 Task: Create new invoice with Date Opened :15-Apr-23, Select Customer: Uncle Julio's Mexican From Scratch, Terms: Payment Term 1. Make invoice entry for item-1 with Date: 15-Apr-23, Description: Red Bull 4PK_x000D_
, Action: Material, Income Account: Income:Sales, Quantity: 2, Unit Price: 15.6, Discount $: 0.75. Make entry for item-2 with Date: 15-Apr-23, Description: Starbucks Double Shot Mocha, Action: Material, Income Account: Income:Sales, Quantity: 2, Unit Price: 8.5, Discount $: 1.75. Make entry for item-3 with Date: 15-Apr-23, Description: Dr Pepper Soda Can (16 oz)_x000D_
, Action: Material, Income Account: Income:Sales, Quantity: 1, Unit Price: 9.5, Discount $: 2.25. Write Notes: 'Looking forward to serving you again.'. Post Invoice with Post Date: 15-Apr-23, Post to Accounts: Assets:Accounts Receivable. Pay / Process Payment with Transaction Date: 15-May-23, Amount: 52.95, Transfer Account: Checking Account. Print Invoice, display notes by going to Option, then go to Display Tab and check 'Invoice Notes'.
Action: Mouse moved to (134, 30)
Screenshot: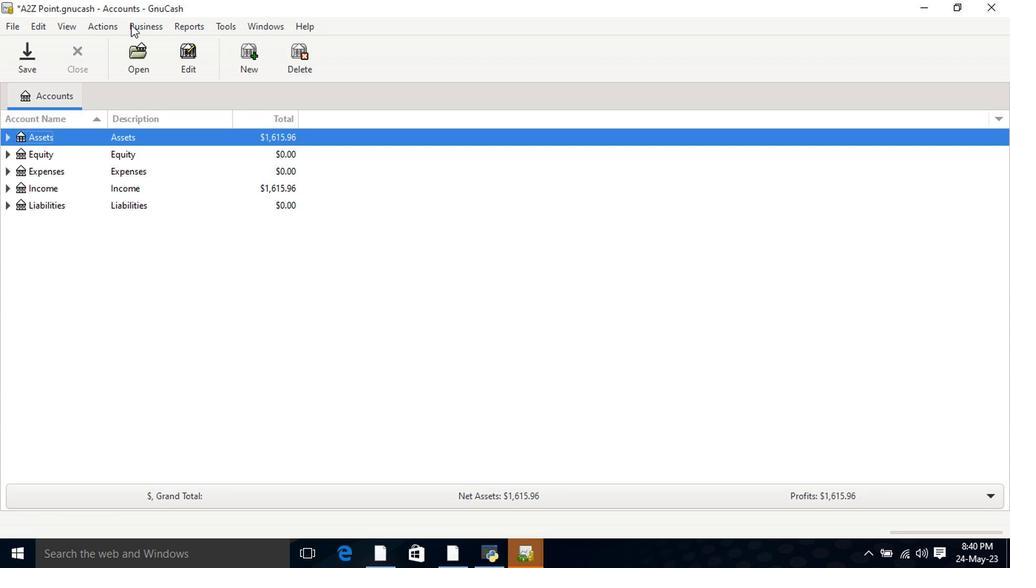 
Action: Mouse pressed left at (134, 30)
Screenshot: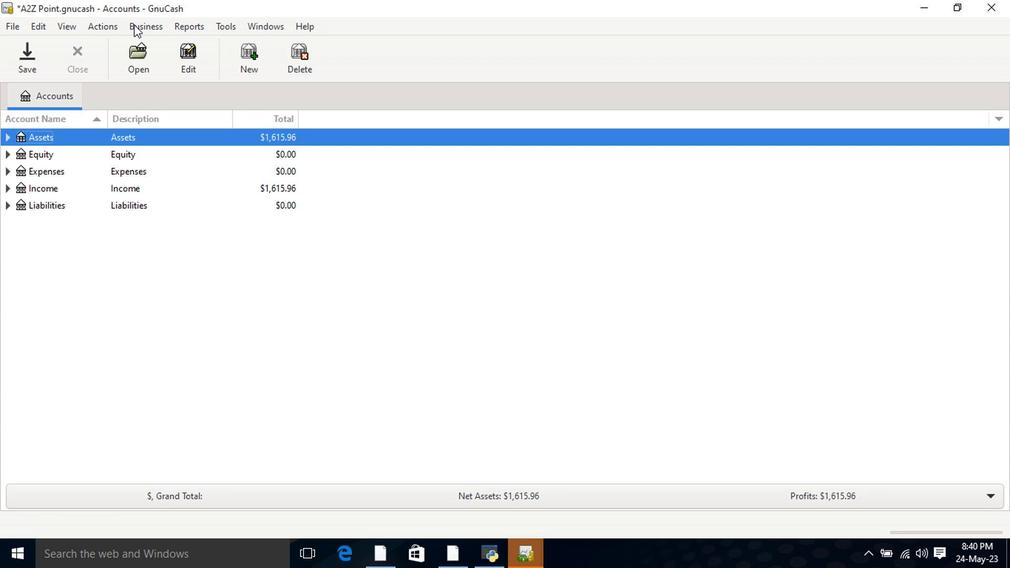 
Action: Mouse moved to (312, 104)
Screenshot: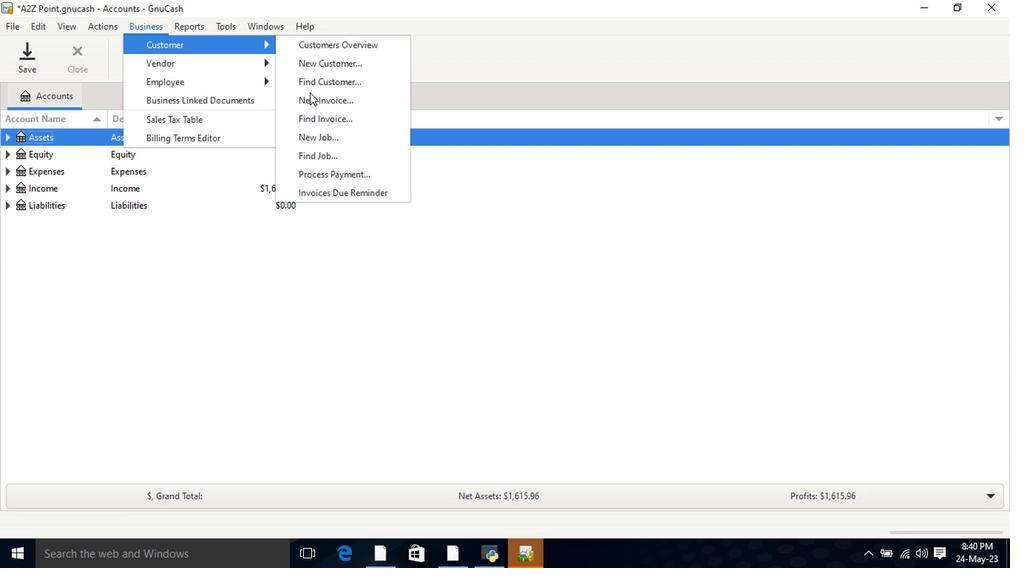 
Action: Mouse pressed left at (312, 104)
Screenshot: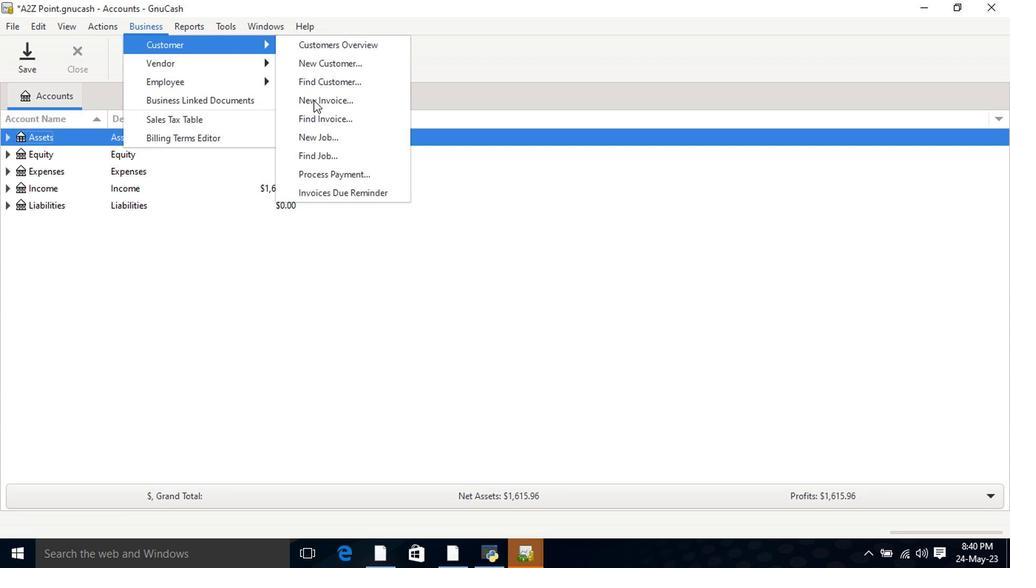 
Action: Mouse moved to (604, 224)
Screenshot: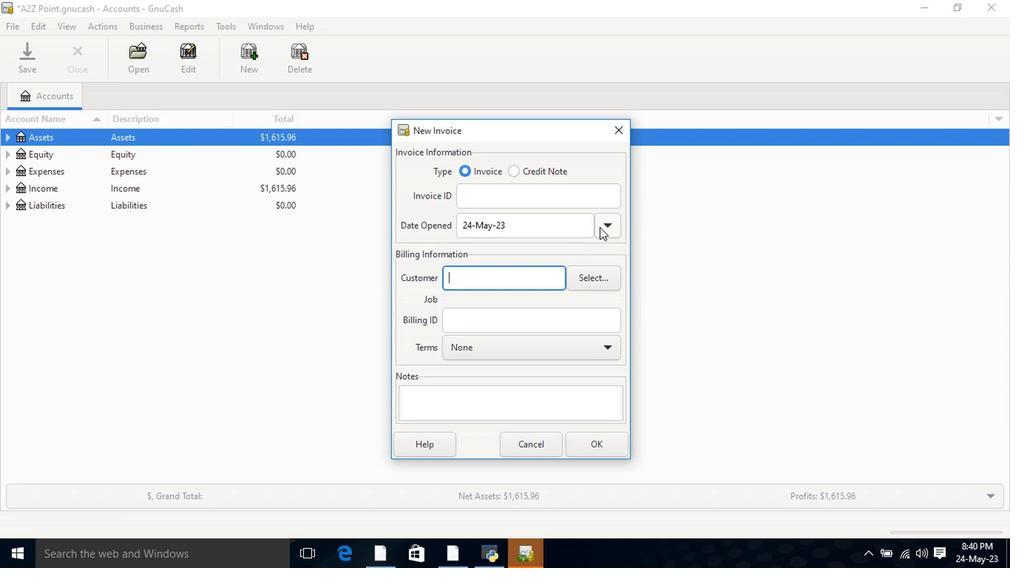 
Action: Mouse pressed left at (604, 224)
Screenshot: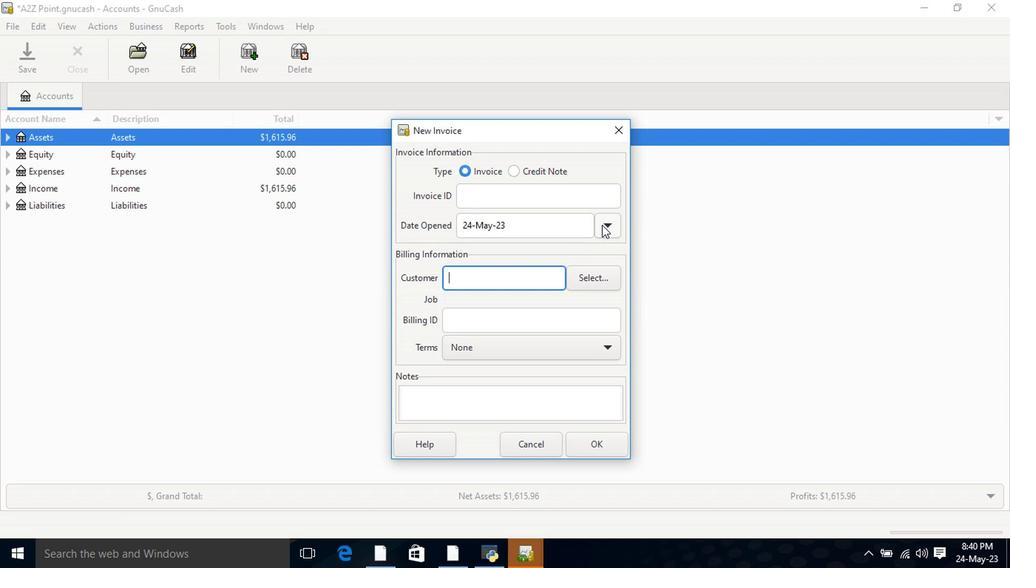 
Action: Mouse moved to (492, 253)
Screenshot: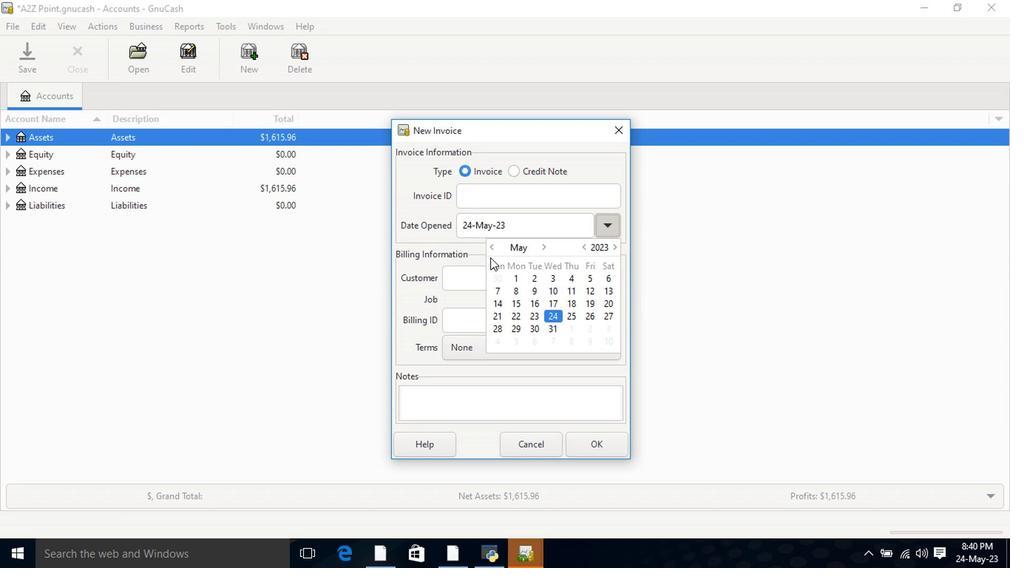 
Action: Mouse pressed left at (492, 253)
Screenshot: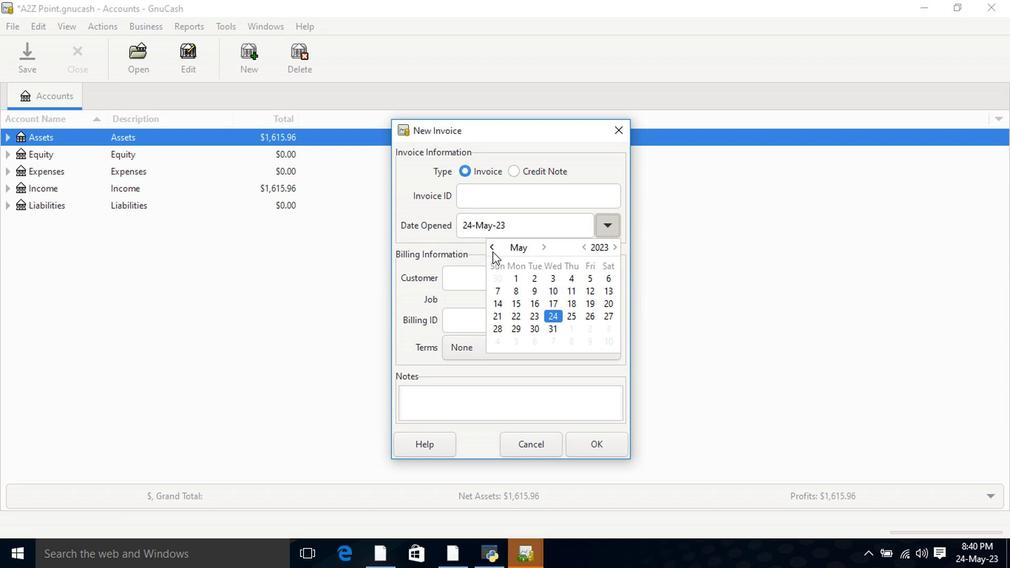 
Action: Mouse moved to (603, 303)
Screenshot: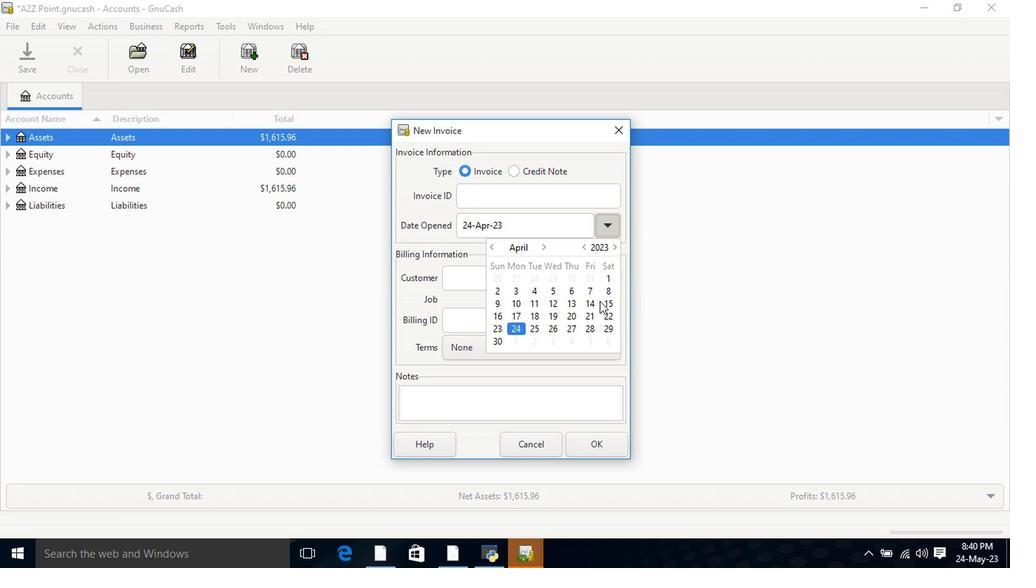 
Action: Mouse pressed left at (603, 303)
Screenshot: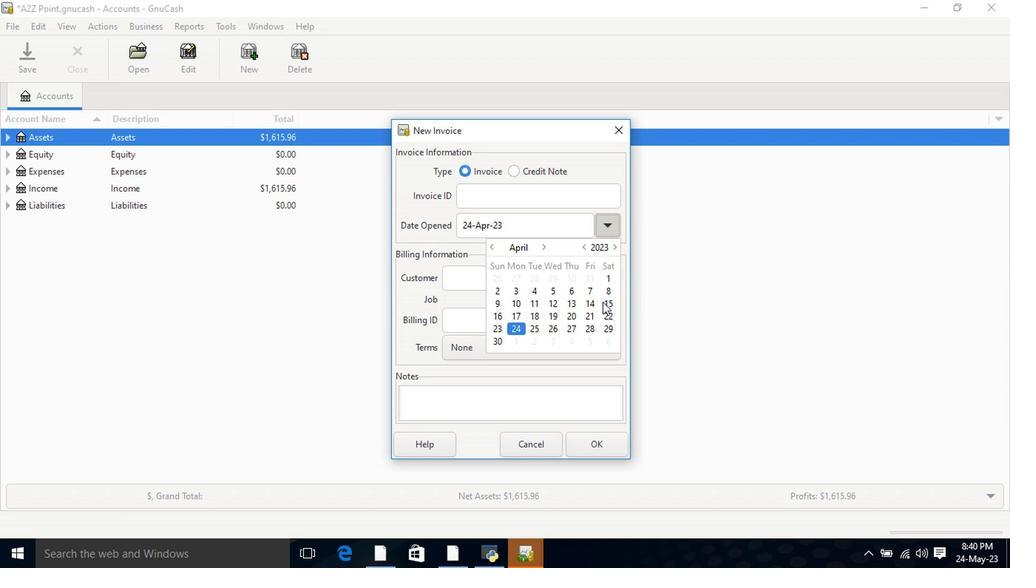 
Action: Mouse pressed left at (603, 303)
Screenshot: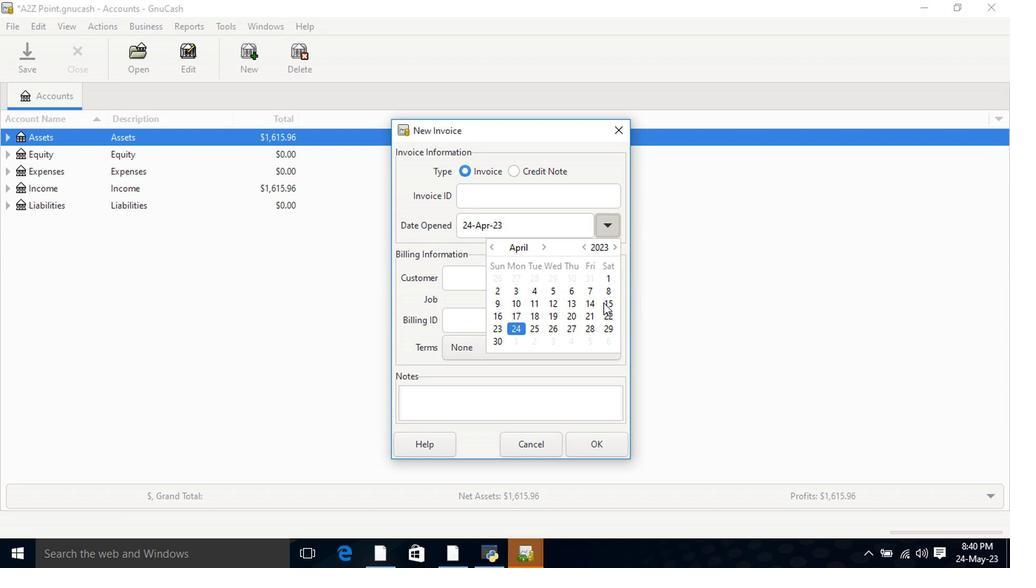 
Action: Mouse moved to (462, 272)
Screenshot: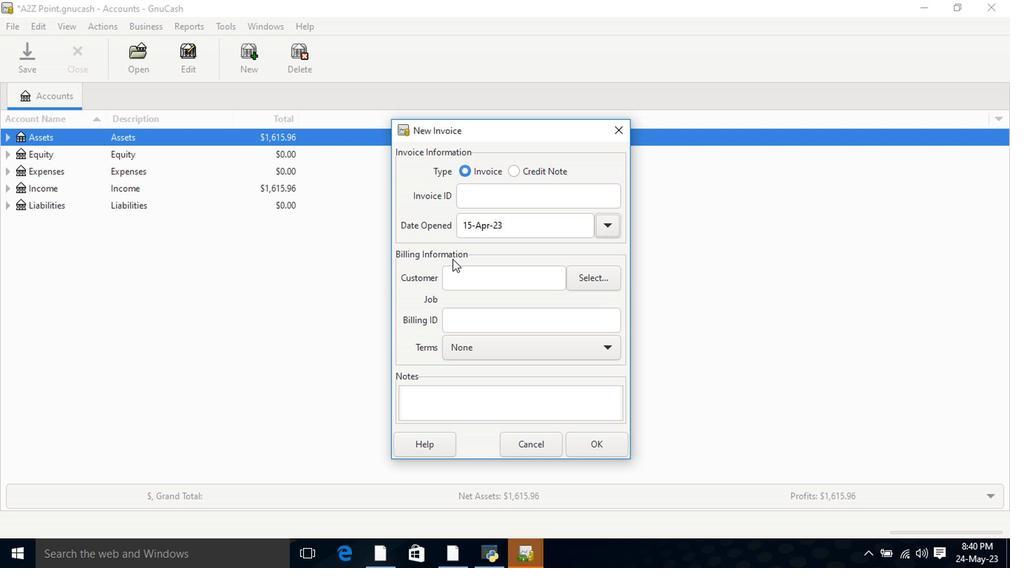 
Action: Mouse pressed left at (462, 272)
Screenshot: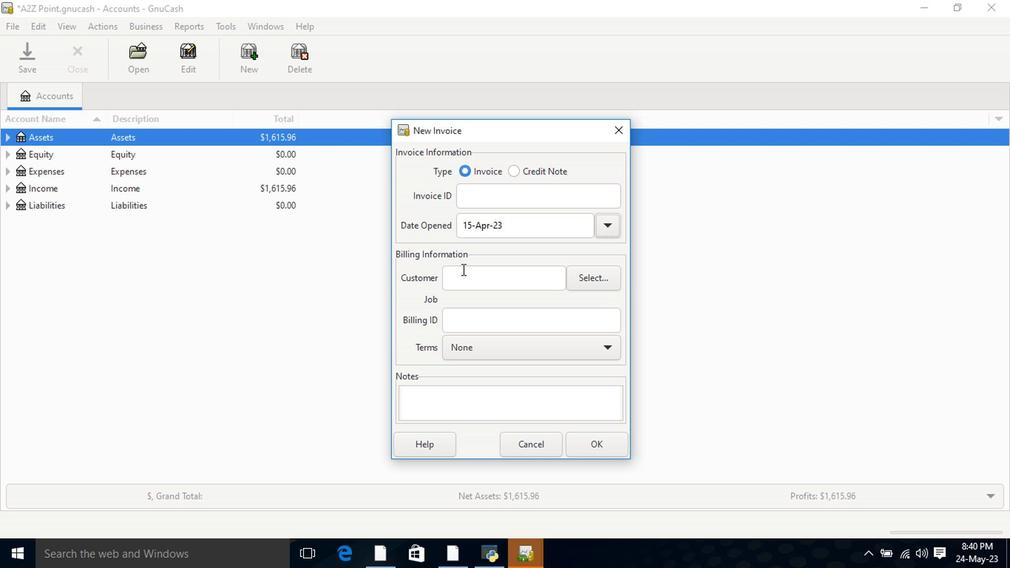 
Action: Key pressed uncle
Screenshot: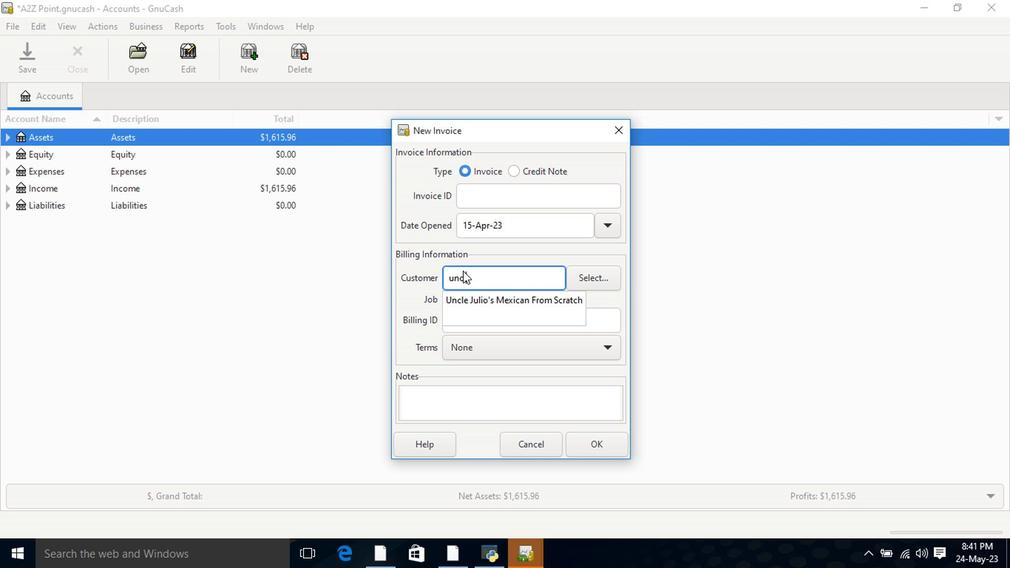 
Action: Mouse moved to (511, 305)
Screenshot: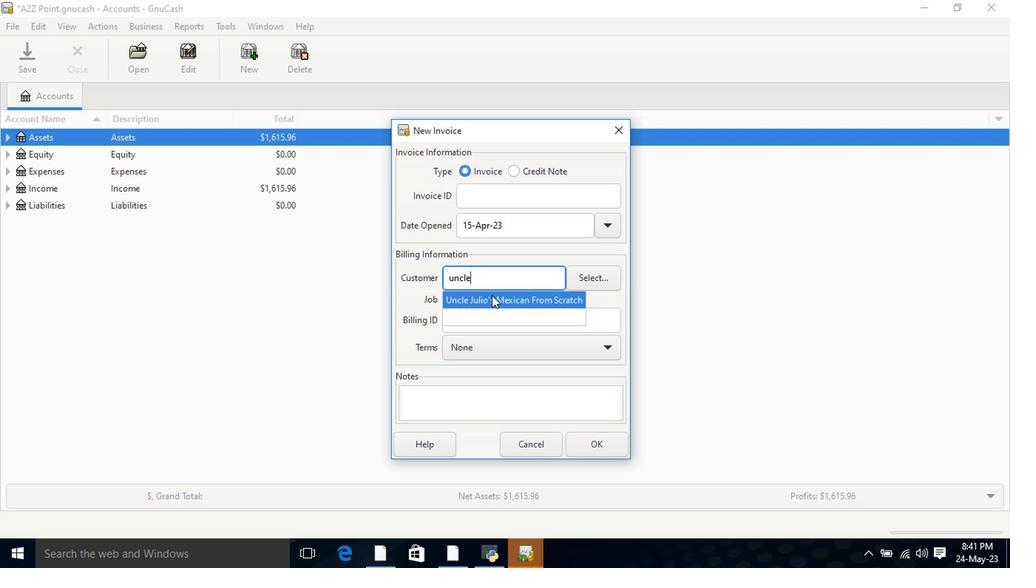 
Action: Mouse pressed left at (511, 305)
Screenshot: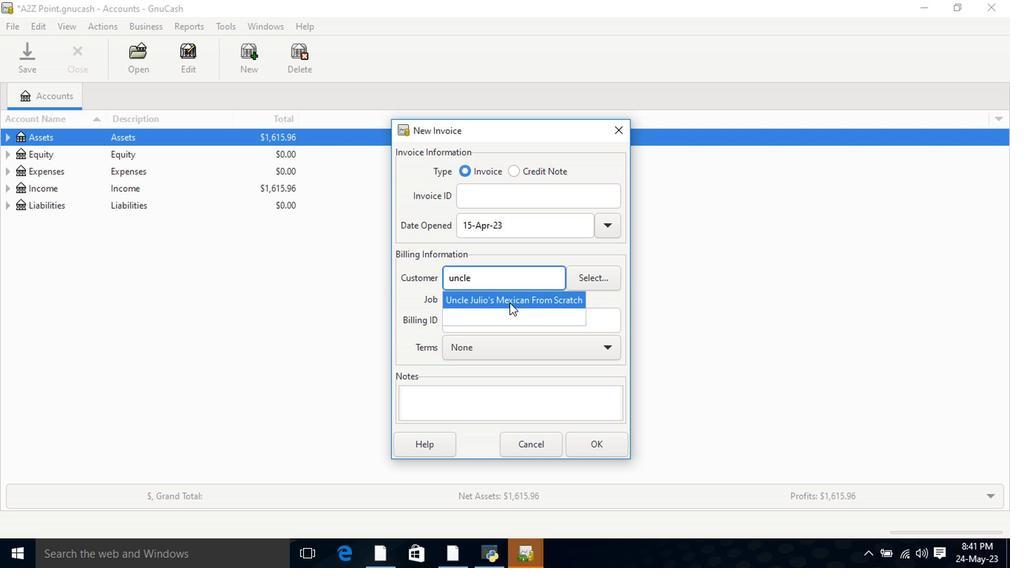 
Action: Mouse moved to (553, 349)
Screenshot: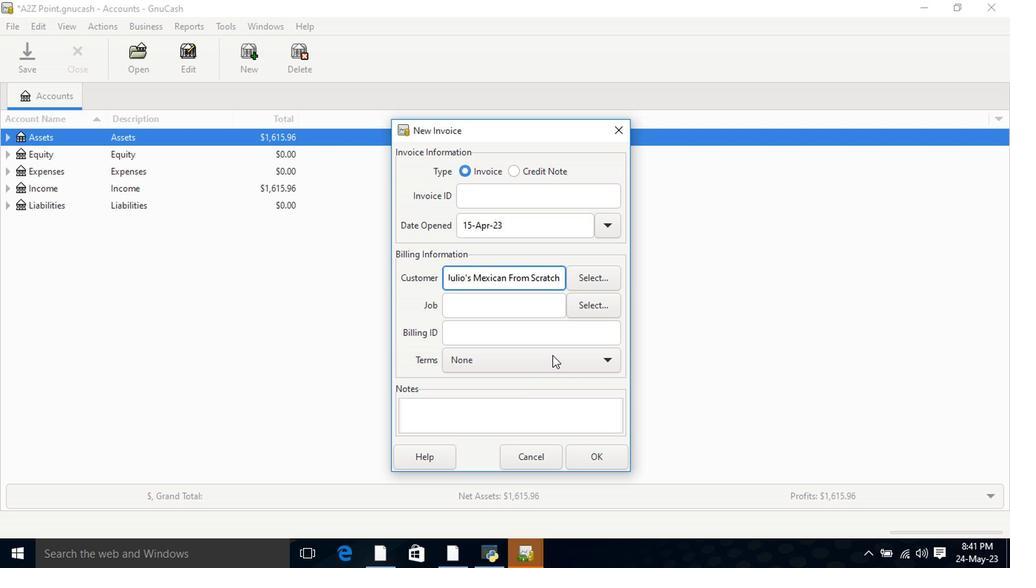 
Action: Mouse pressed left at (553, 349)
Screenshot: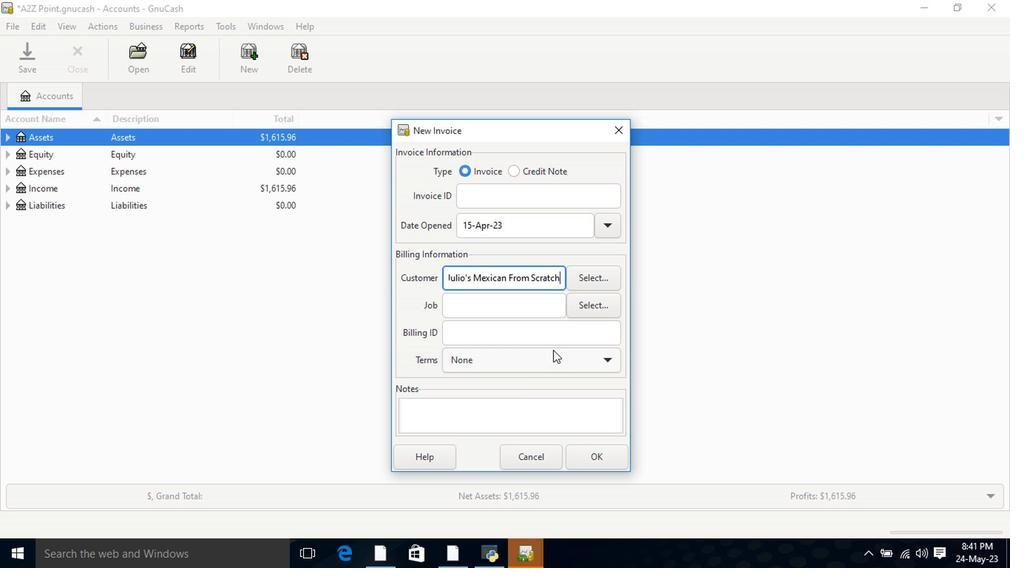 
Action: Mouse moved to (557, 385)
Screenshot: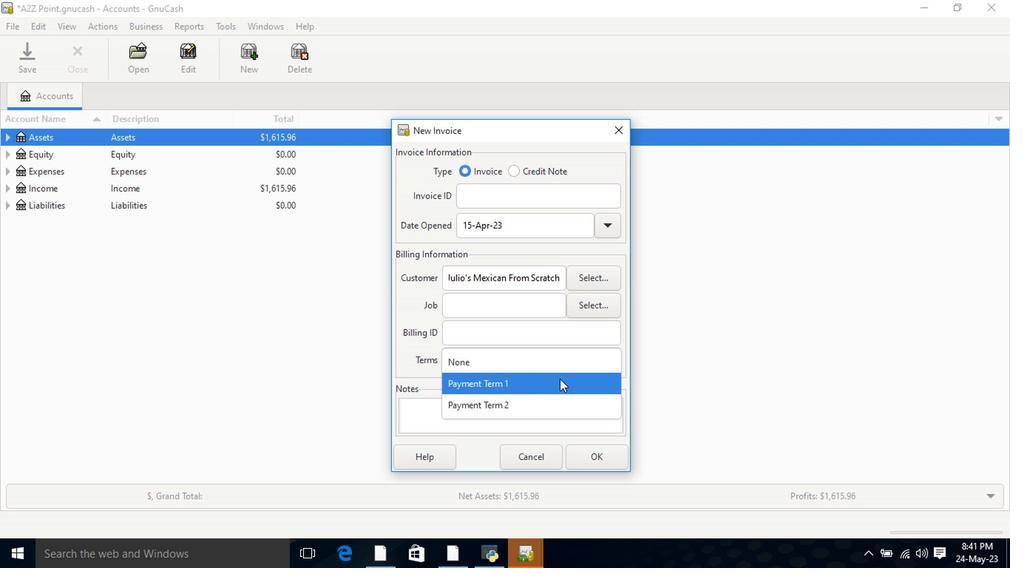 
Action: Mouse pressed left at (557, 385)
Screenshot: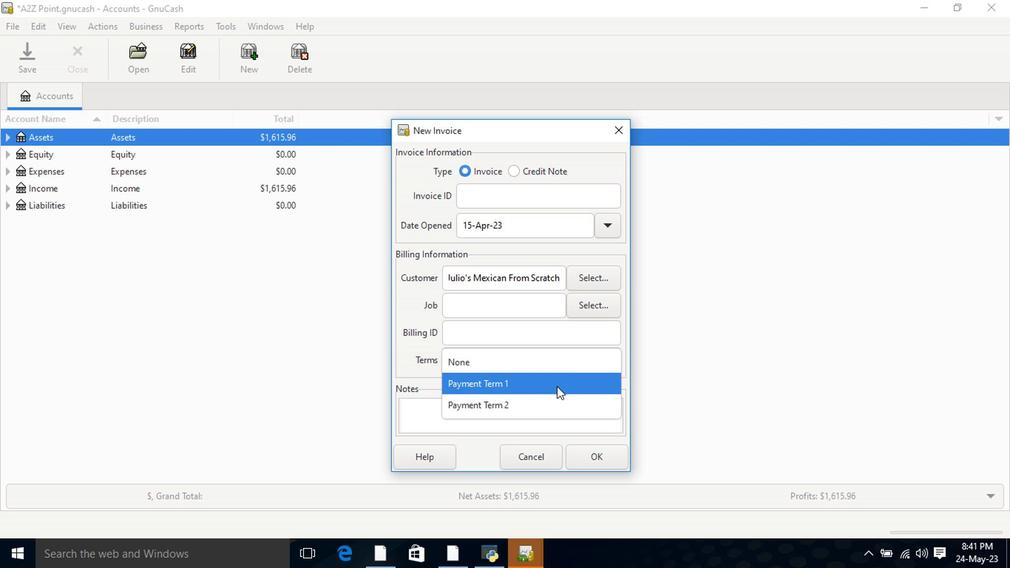 
Action: Mouse moved to (609, 454)
Screenshot: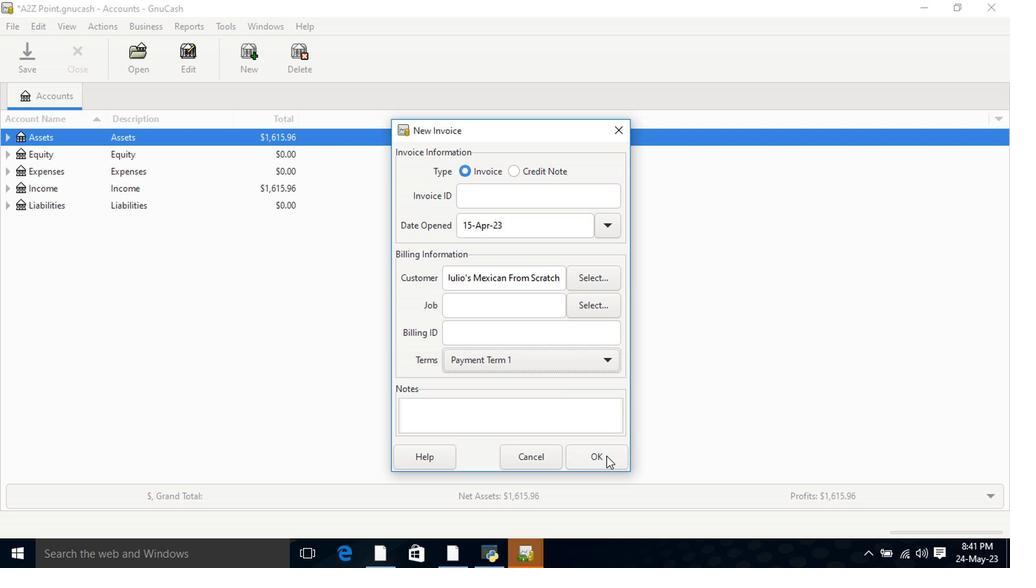 
Action: Mouse pressed left at (609, 454)
Screenshot: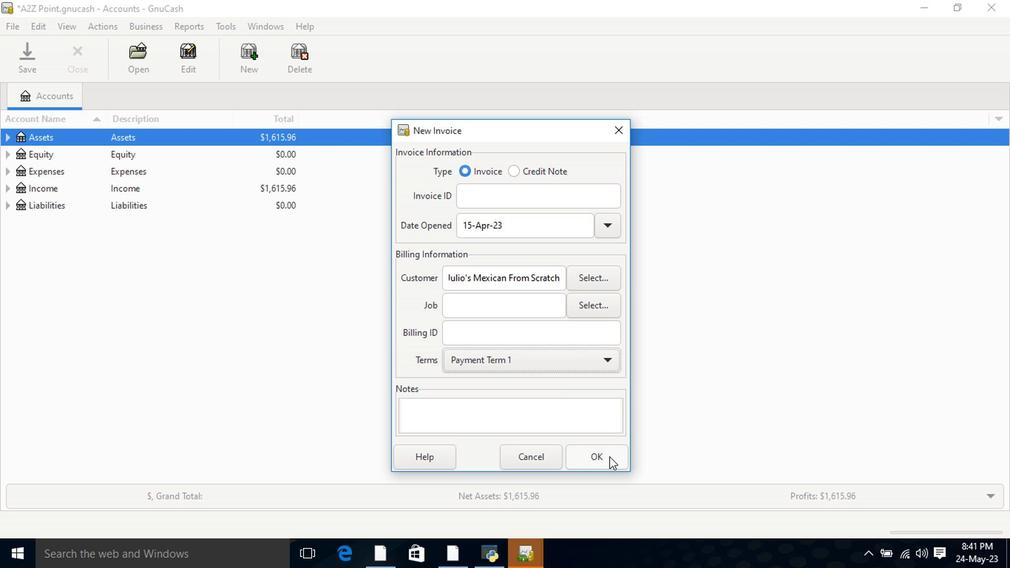 
Action: Mouse moved to (60, 293)
Screenshot: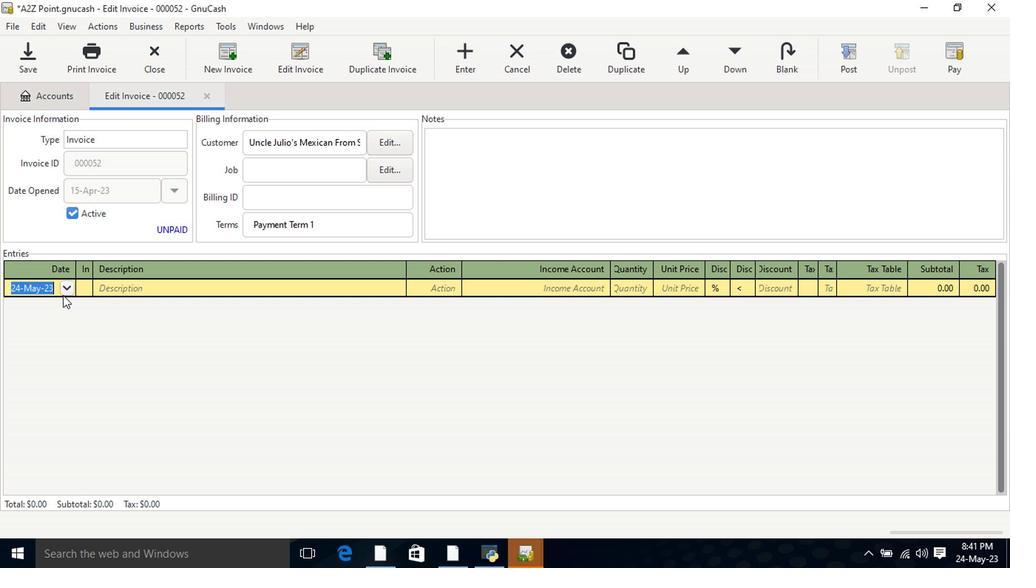 
Action: Mouse pressed left at (60, 293)
Screenshot: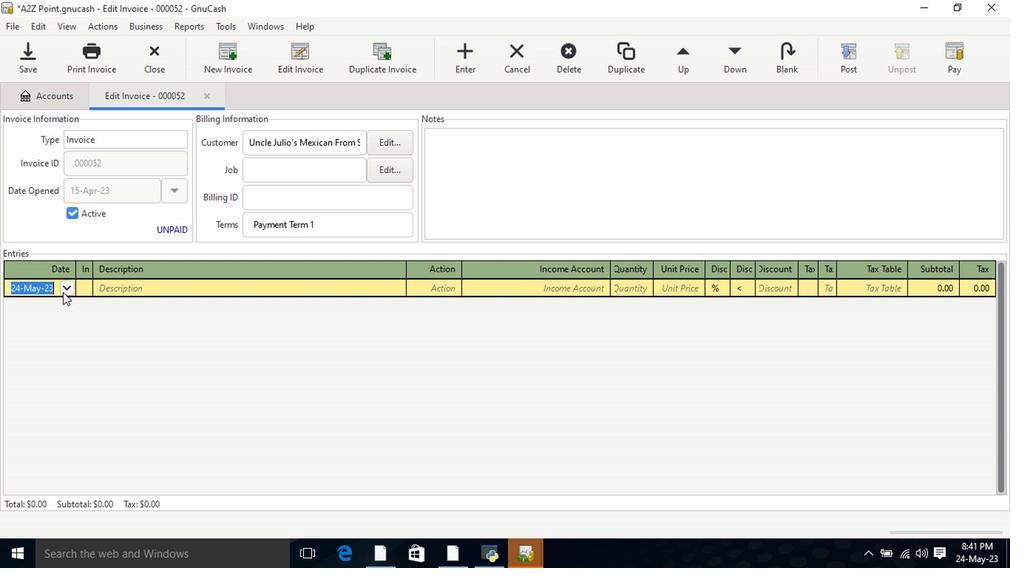 
Action: Mouse moved to (5, 307)
Screenshot: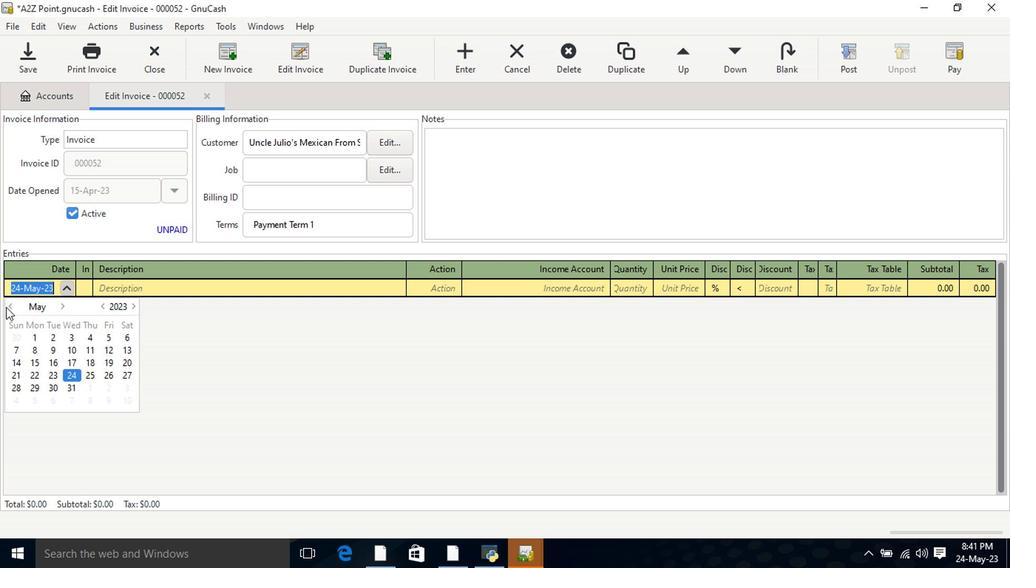 
Action: Mouse pressed left at (5, 307)
Screenshot: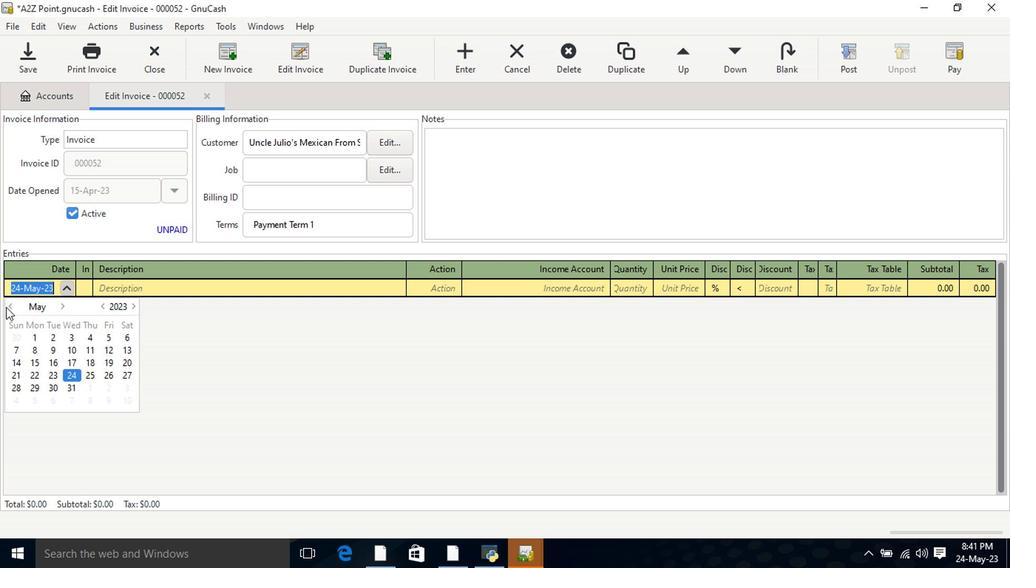 
Action: Mouse moved to (126, 359)
Screenshot: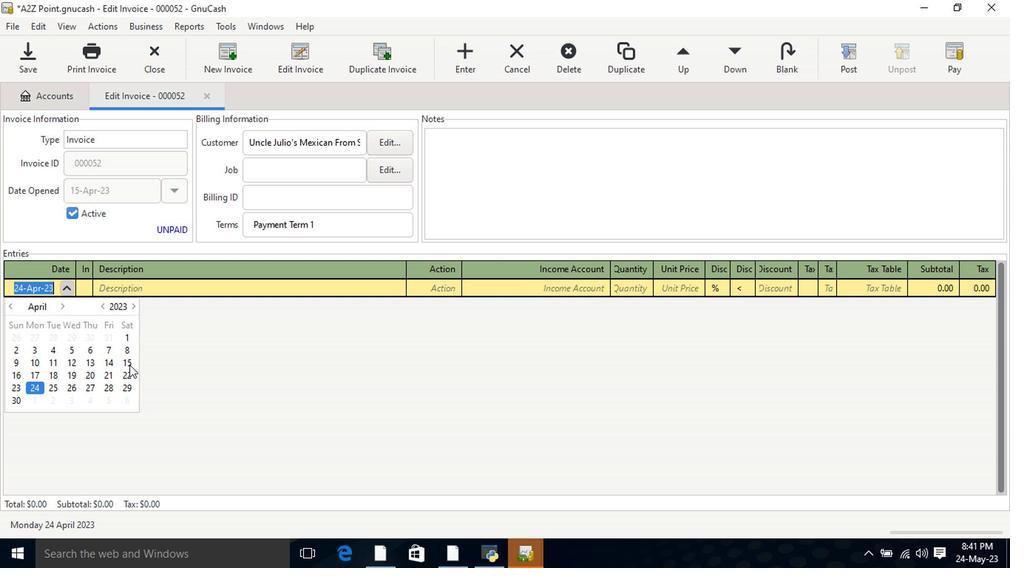 
Action: Mouse pressed left at (126, 359)
Screenshot: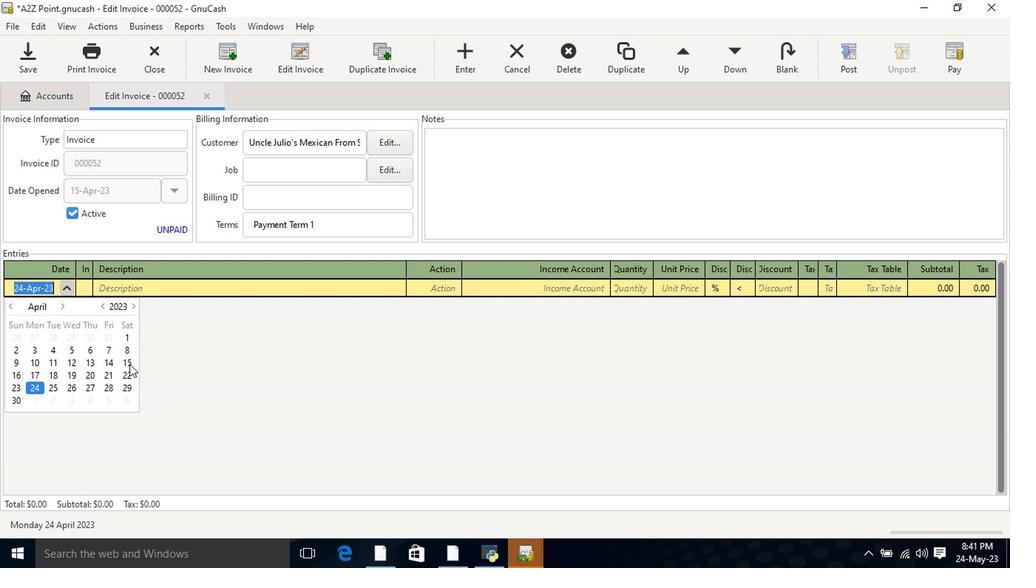 
Action: Mouse pressed left at (126, 359)
Screenshot: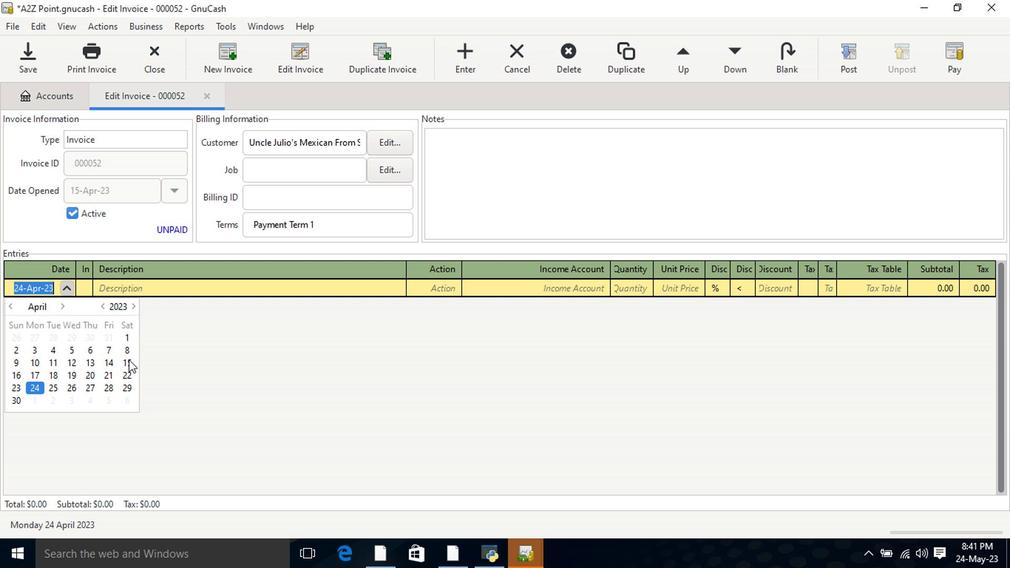 
Action: Mouse moved to (149, 290)
Screenshot: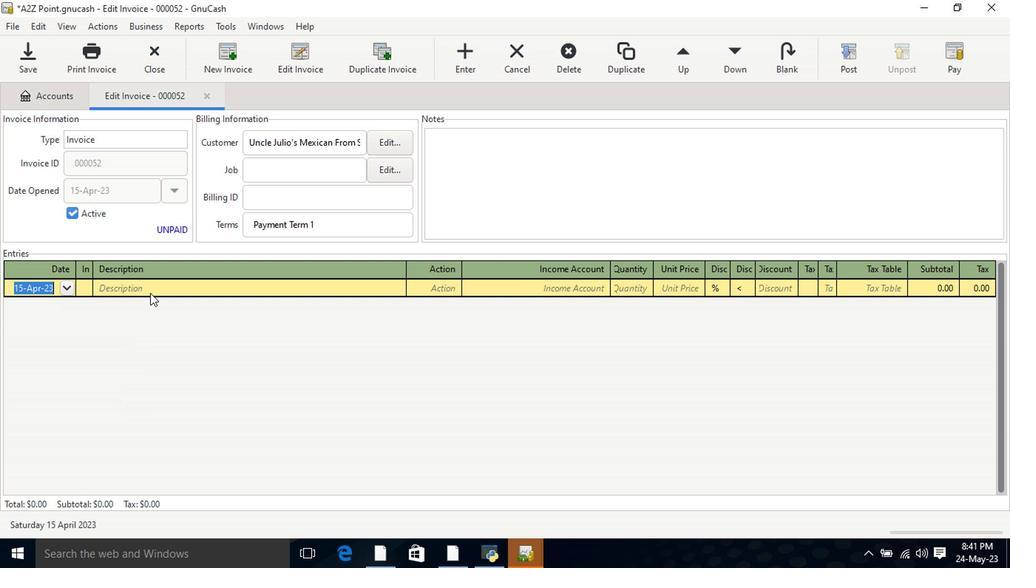 
Action: Mouse pressed left at (149, 290)
Screenshot: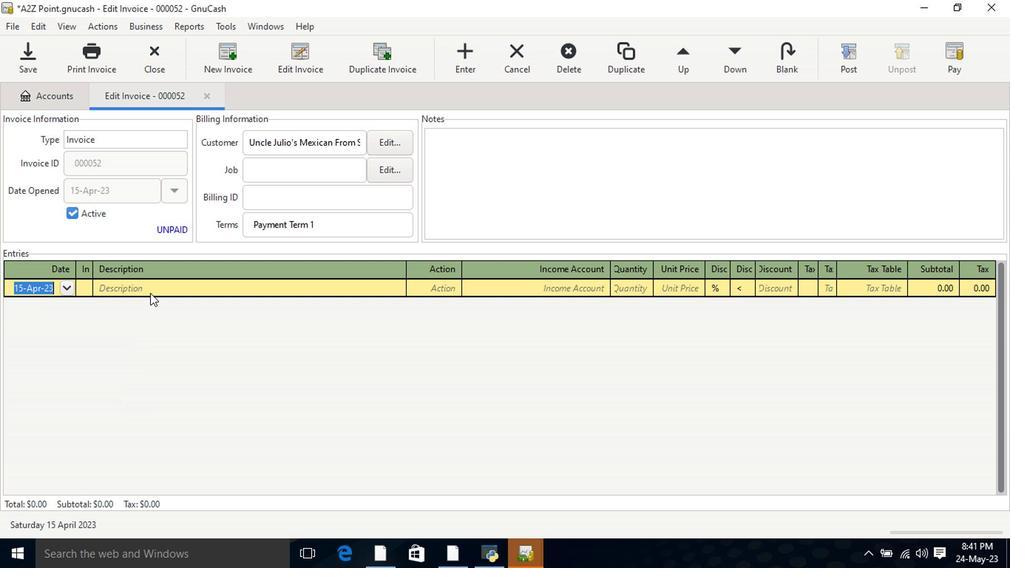 
Action: Key pressed <Key.shift>Red<Key.space><Key.shift>Bull<Key.space>4<Key.shift><Key.shift>PK<Key.tab>mate<Key.tab><Key.shift>Star<Key.backspace><Key.backspace><Key.backspace>in<Key.backspace><Key.backspace><Key.backspace>incom<Key.down><Key.down>
Screenshot: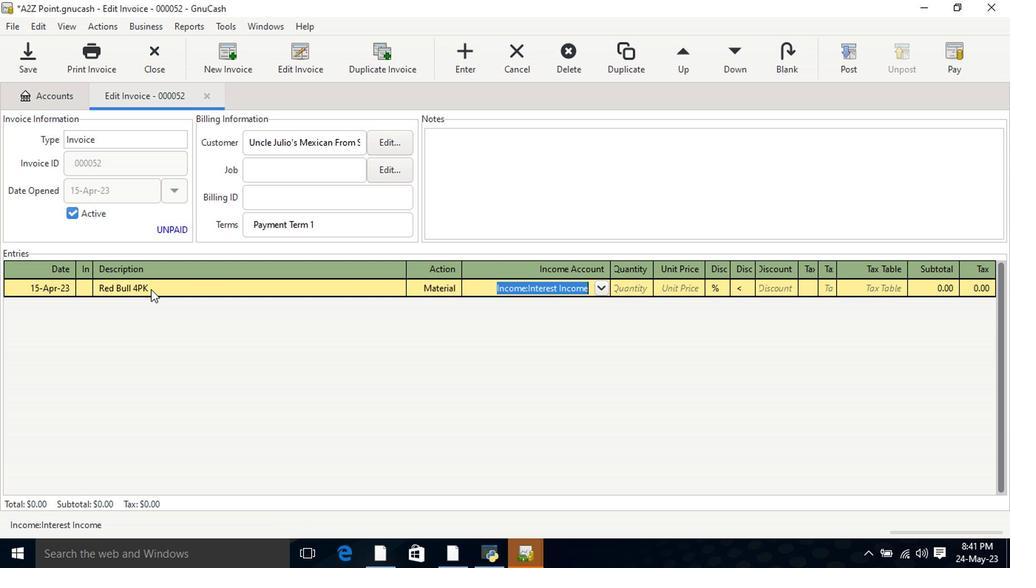 
Action: Mouse moved to (601, 288)
Screenshot: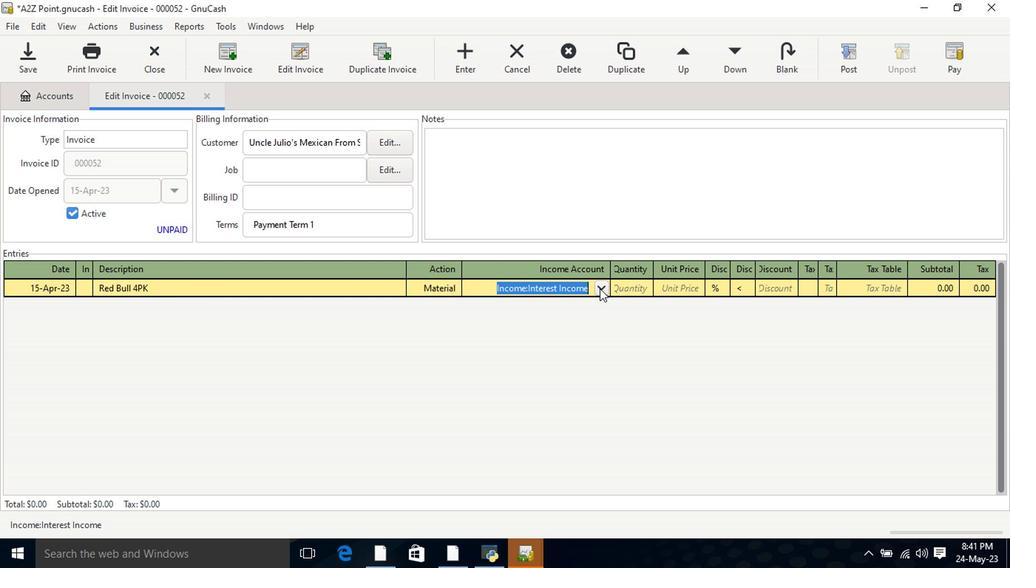 
Action: Mouse pressed left at (601, 288)
Screenshot: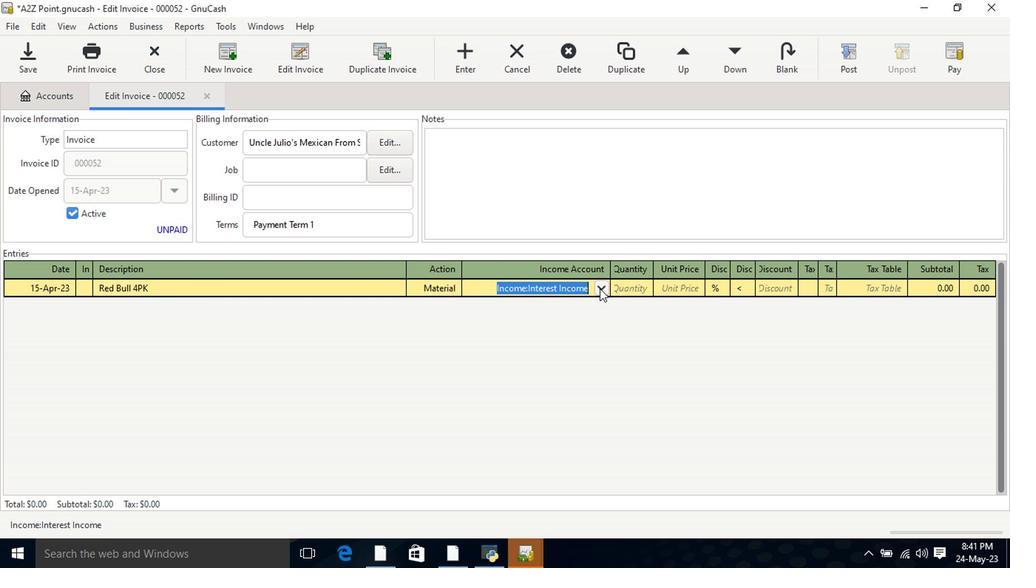
Action: Mouse moved to (503, 356)
Screenshot: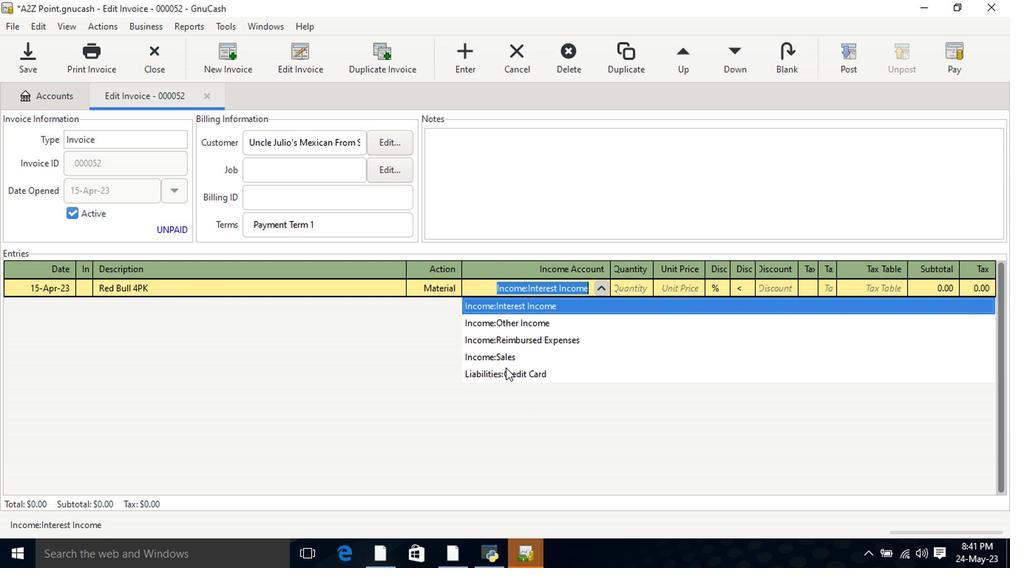 
Action: Mouse pressed left at (503, 356)
Screenshot: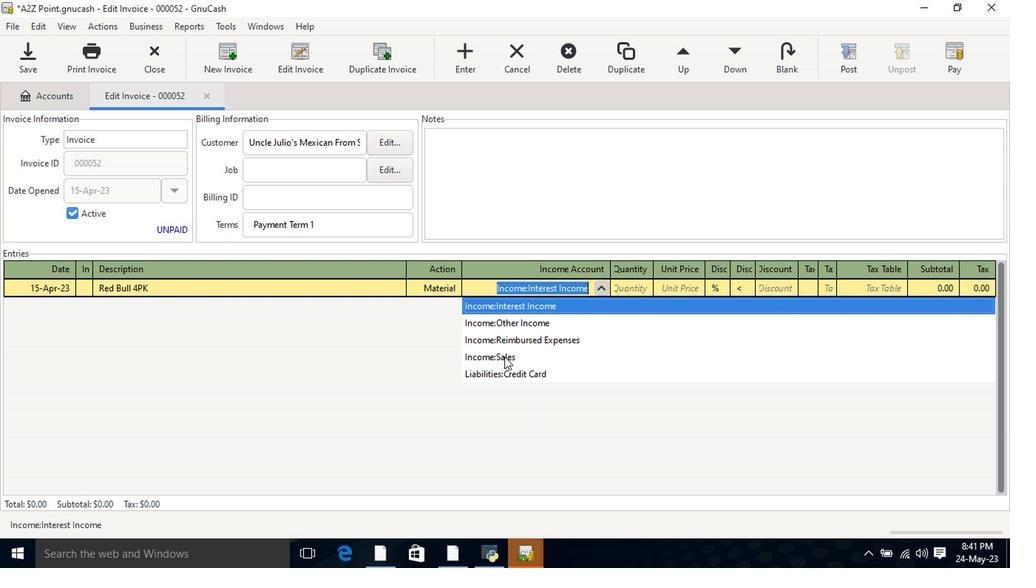 
Action: Mouse moved to (637, 291)
Screenshot: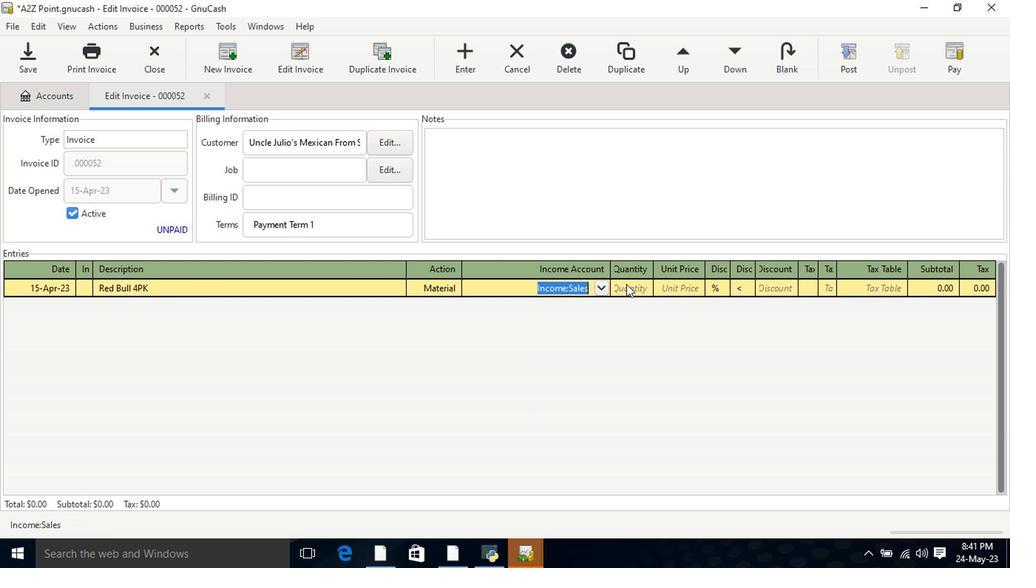 
Action: Mouse pressed left at (637, 291)
Screenshot: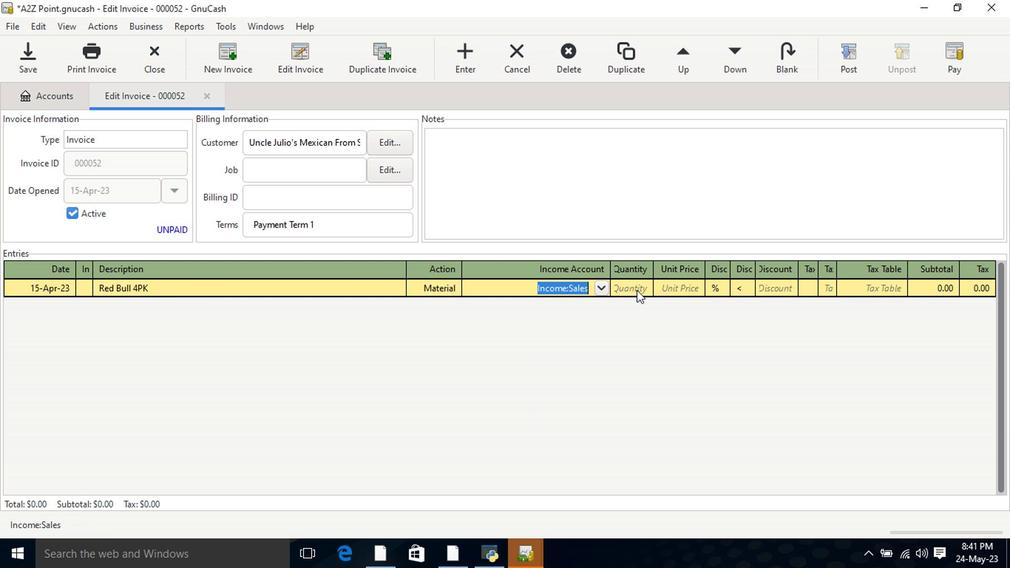 
Action: Mouse moved to (636, 291)
Screenshot: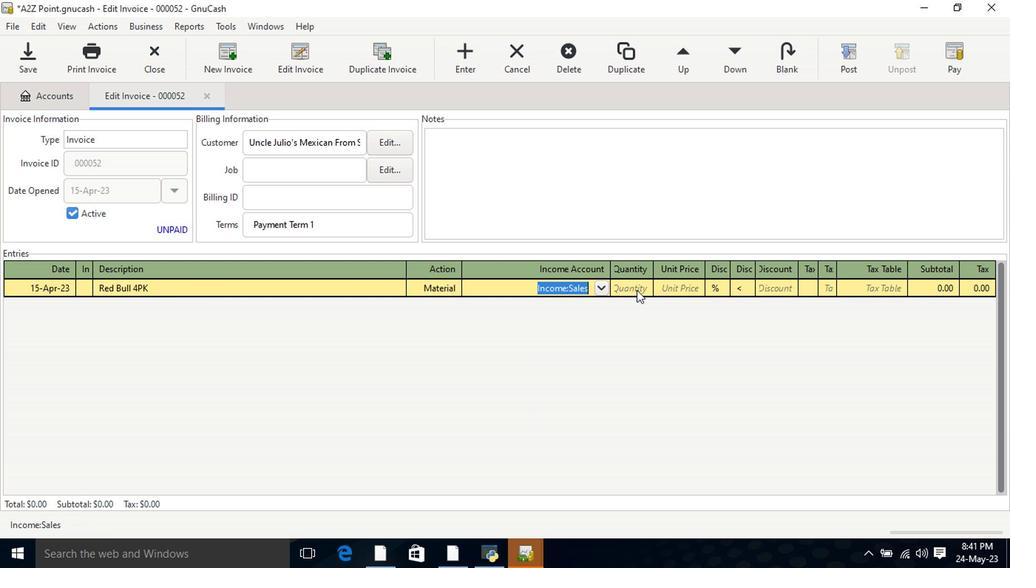 
Action: Key pressed 2<Key.tab>16<Key.backspace><Key.backspace>15.6
Screenshot: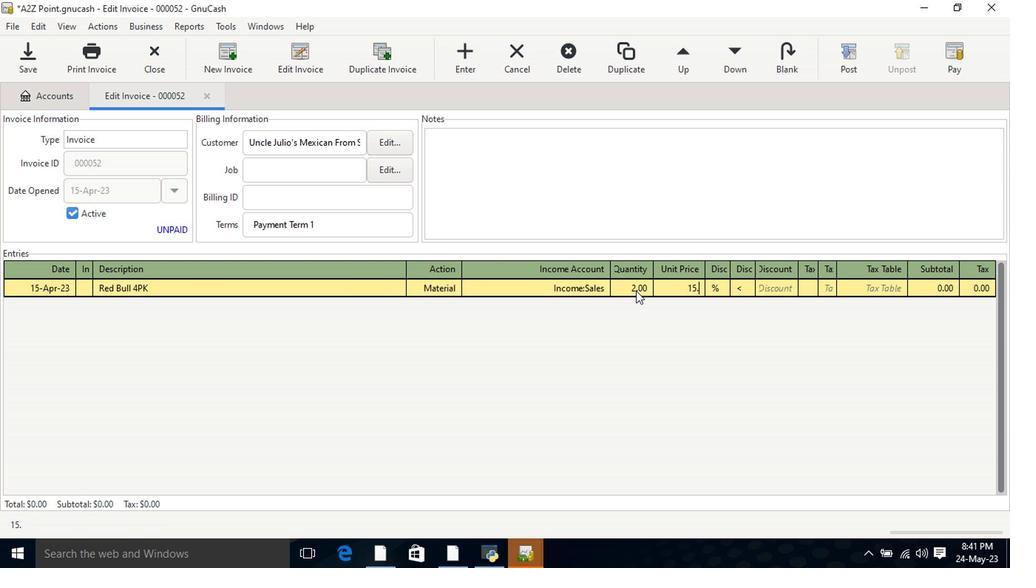 
Action: Mouse moved to (721, 291)
Screenshot: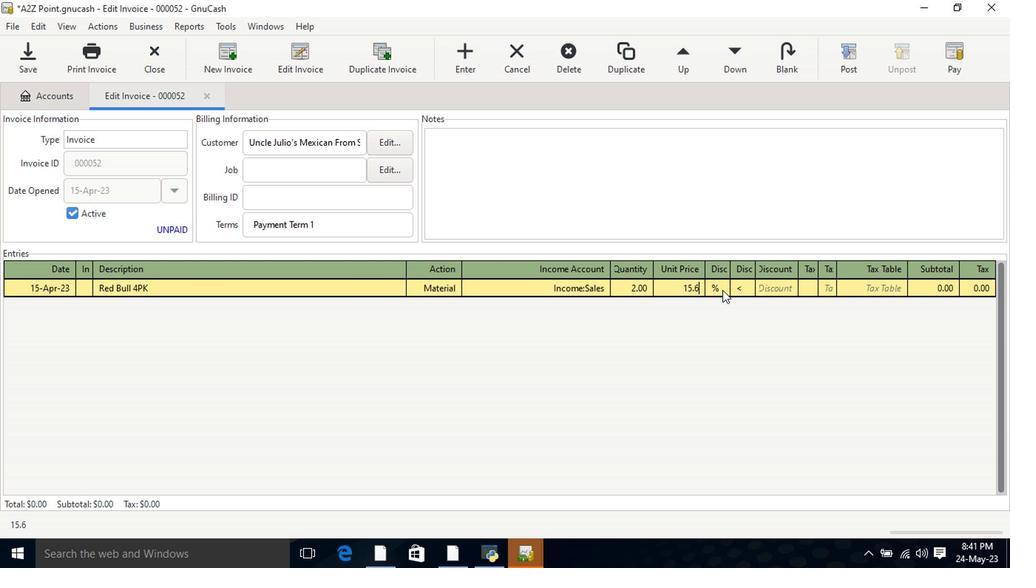 
Action: Mouse pressed left at (721, 291)
Screenshot: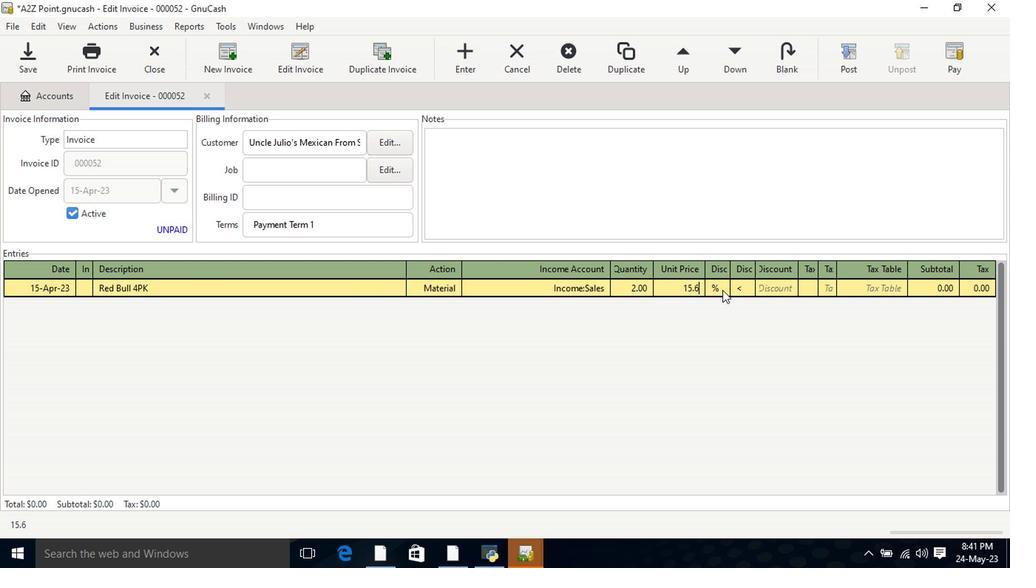 
Action: Mouse moved to (735, 289)
Screenshot: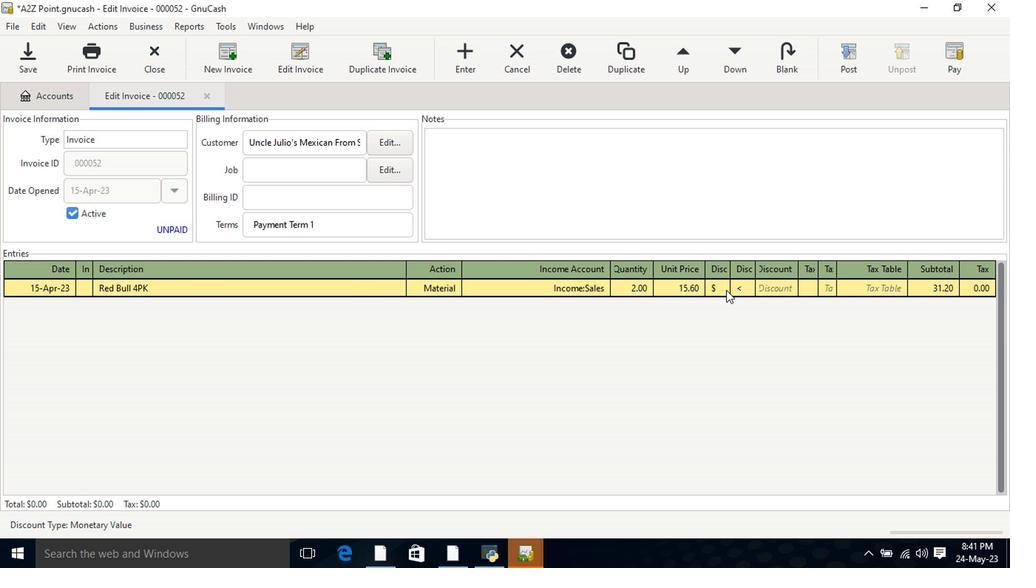 
Action: Mouse pressed left at (735, 289)
Screenshot: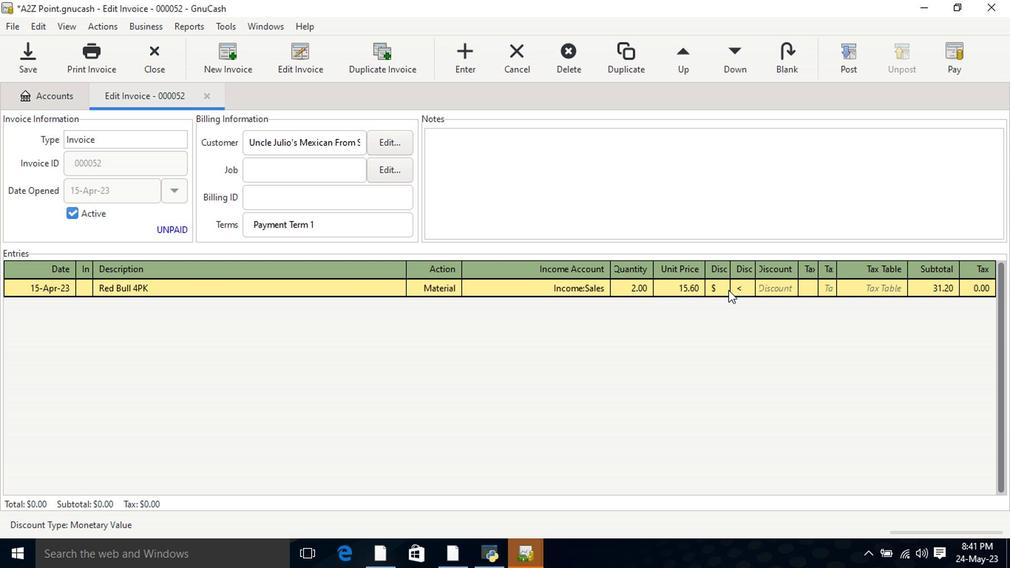 
Action: Mouse moved to (768, 288)
Screenshot: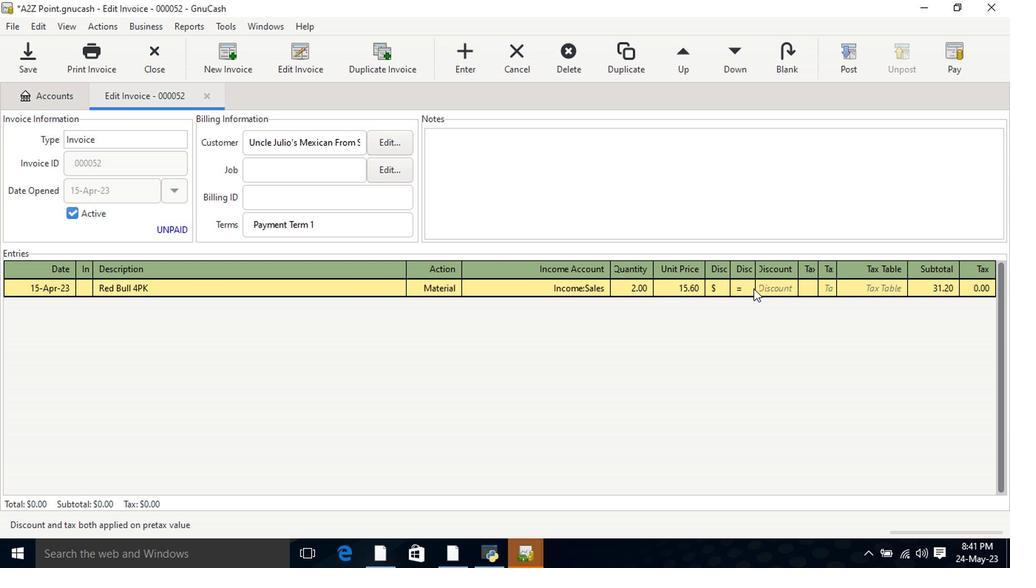 
Action: Mouse pressed left at (768, 288)
Screenshot: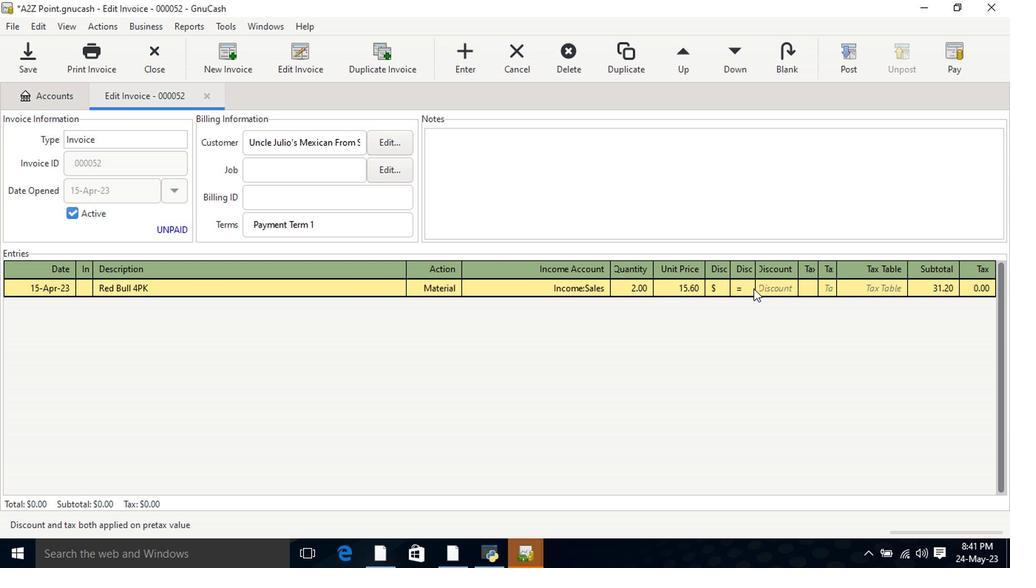 
Action: Key pressed 0.75<Key.tab><Key.tab><Key.shift>Starbucks<Key.space><Key.shift>Double<Key.space><Key.shift>Shot<Key.space><Key.shift>Mocha<Key.tab>mate<Key.tab>income<Key.down><Key.down><Key.down><Key.tab>8.5<Key.tab><Key.shift><Key.tab>2<Key.tab>8.5<Key.tab>
Screenshot: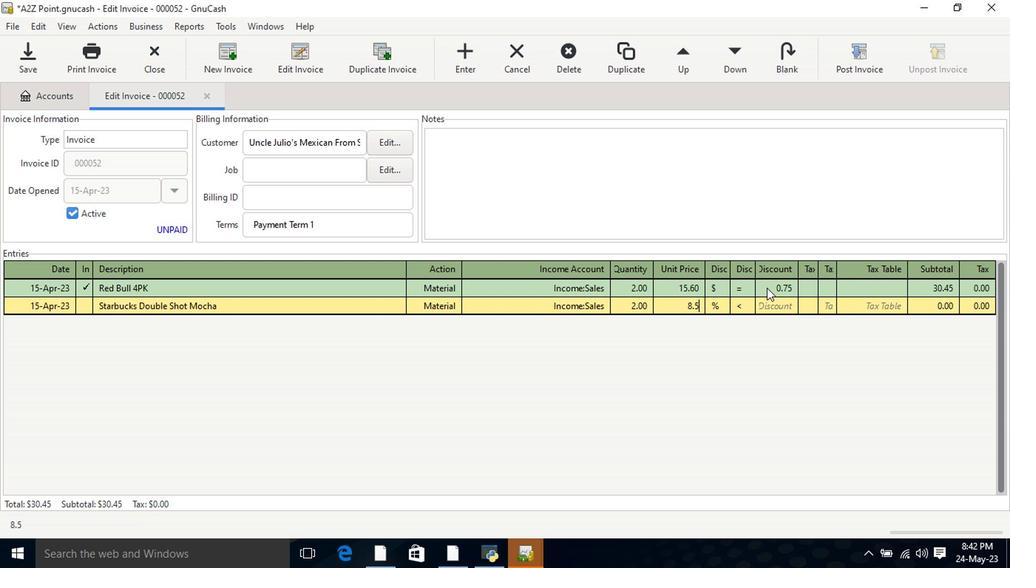 
Action: Mouse moved to (721, 304)
Screenshot: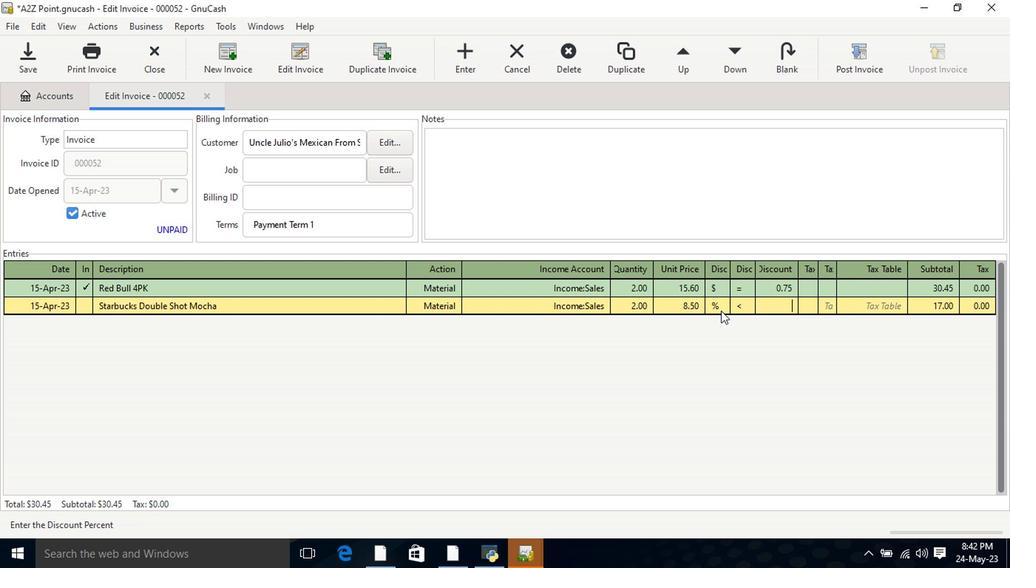 
Action: Mouse pressed left at (721, 304)
Screenshot: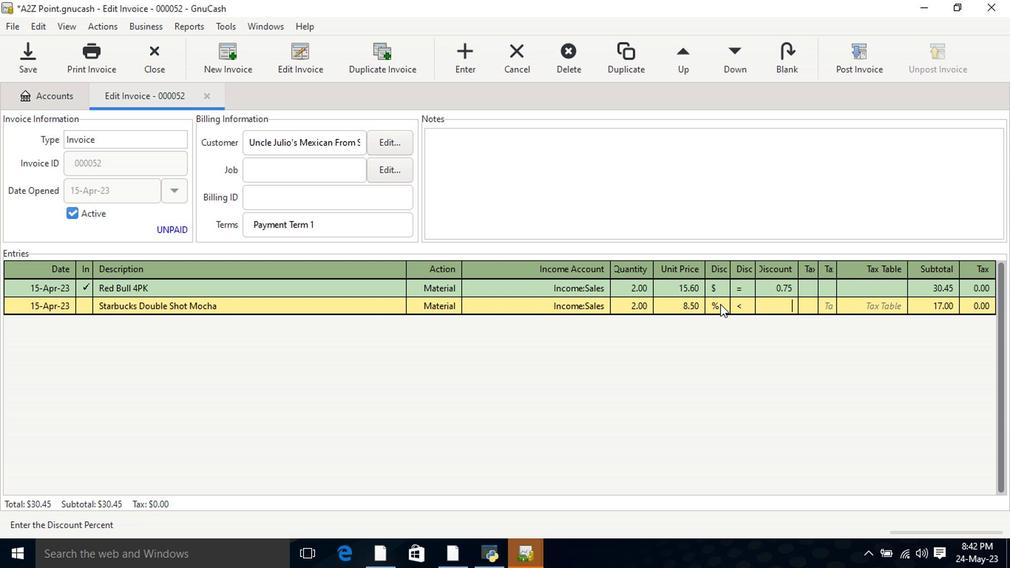 
Action: Mouse moved to (734, 304)
Screenshot: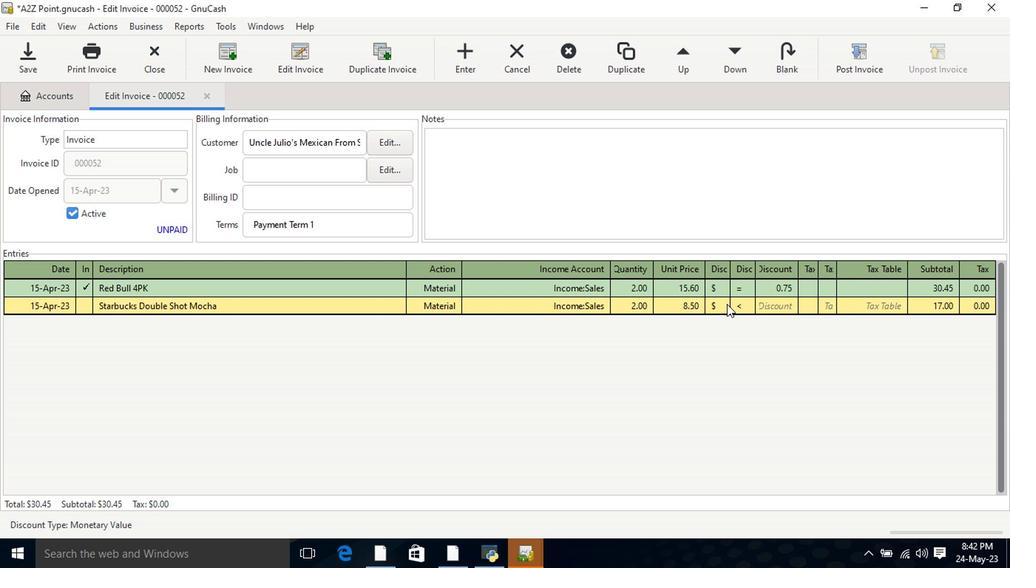 
Action: Mouse pressed left at (734, 304)
Screenshot: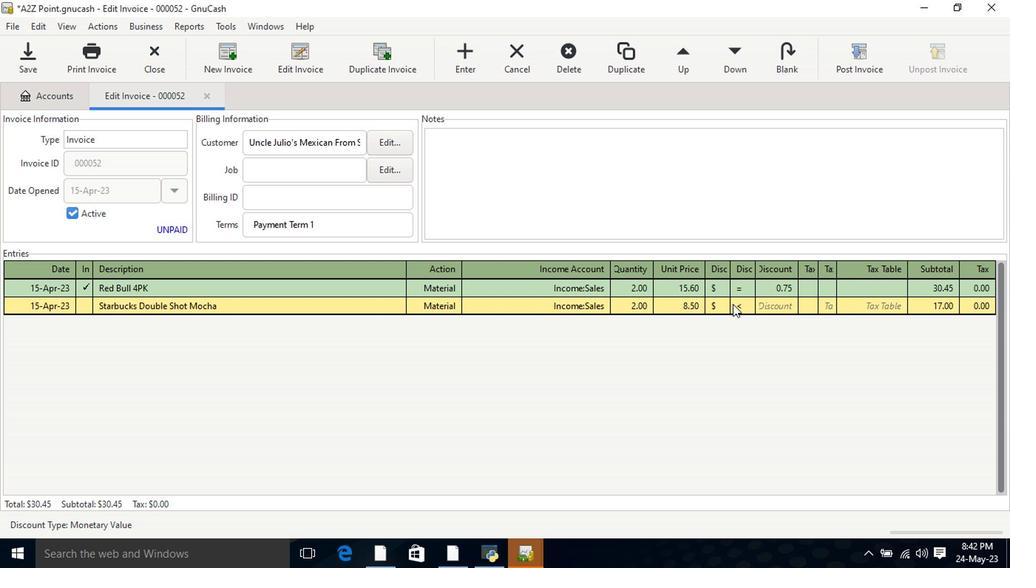 
Action: Mouse moved to (768, 307)
Screenshot: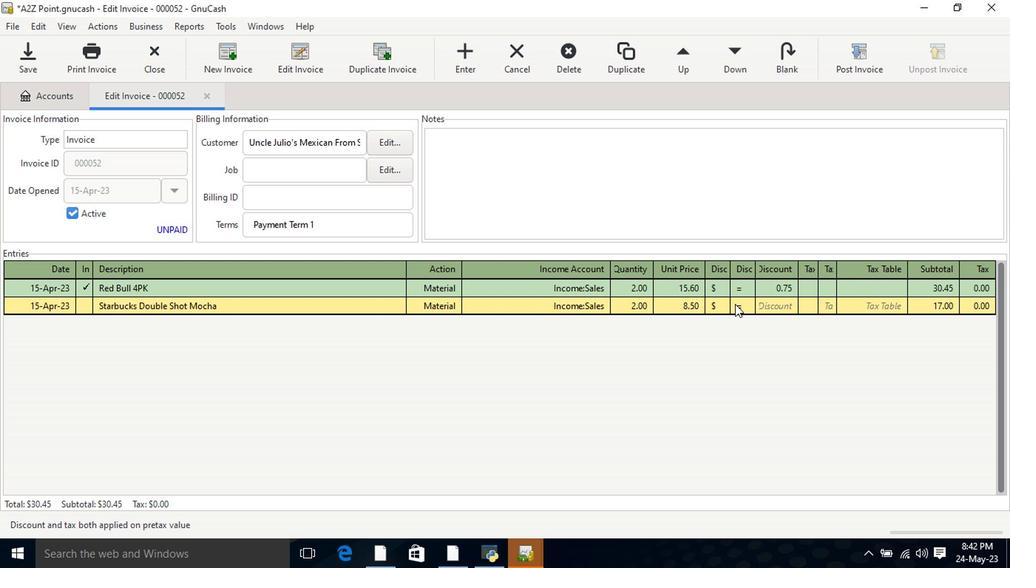 
Action: Mouse pressed left at (768, 307)
Screenshot: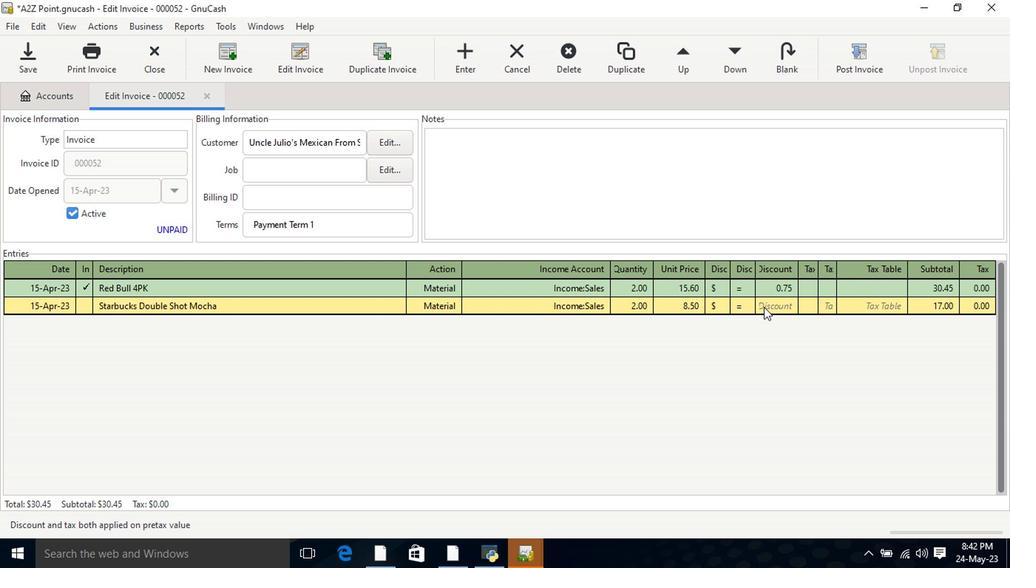 
Action: Mouse moved to (768, 308)
Screenshot: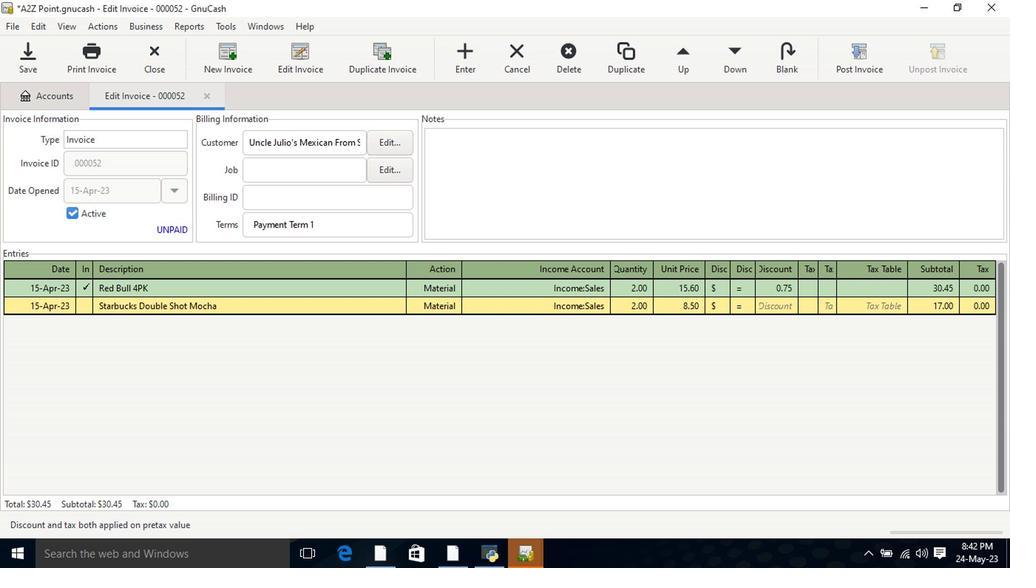 
Action: Key pressed 1.75<Key.tab><Key.tab><Key.shift>Dr<Key.space><Key.shift>Pepper<Key.space><Key.shift>Soda<Key.space><Key.shift>Can<Key.space><Key.shift_r>(16<Key.space>oz<Key.shift_r>)<Key.tab>mater<Key.tab>incom<Key.down><Key.down><Key.down><Key.tab>1<Key.tab>9.5<Key.tab>
Screenshot: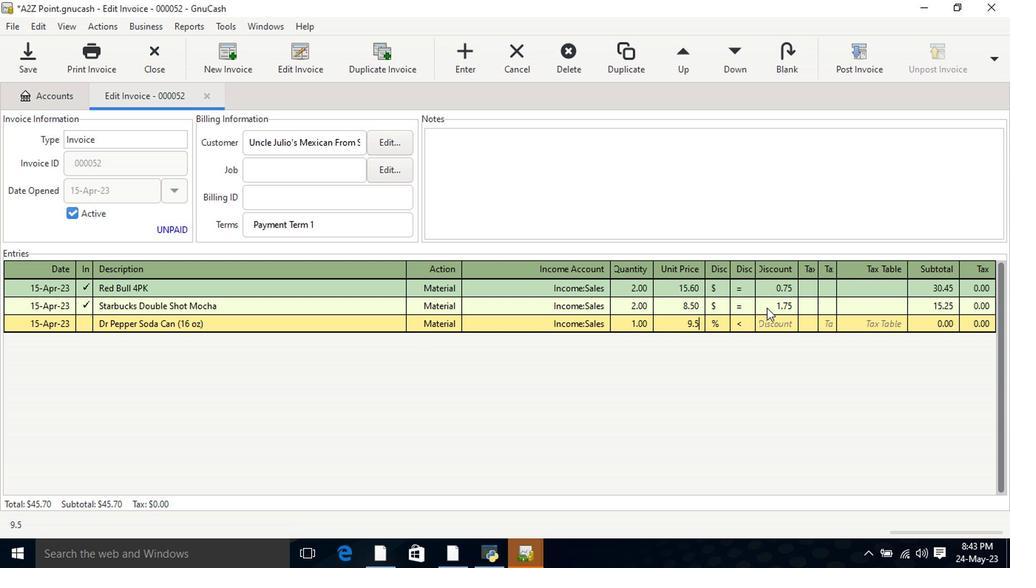 
Action: Mouse moved to (714, 322)
Screenshot: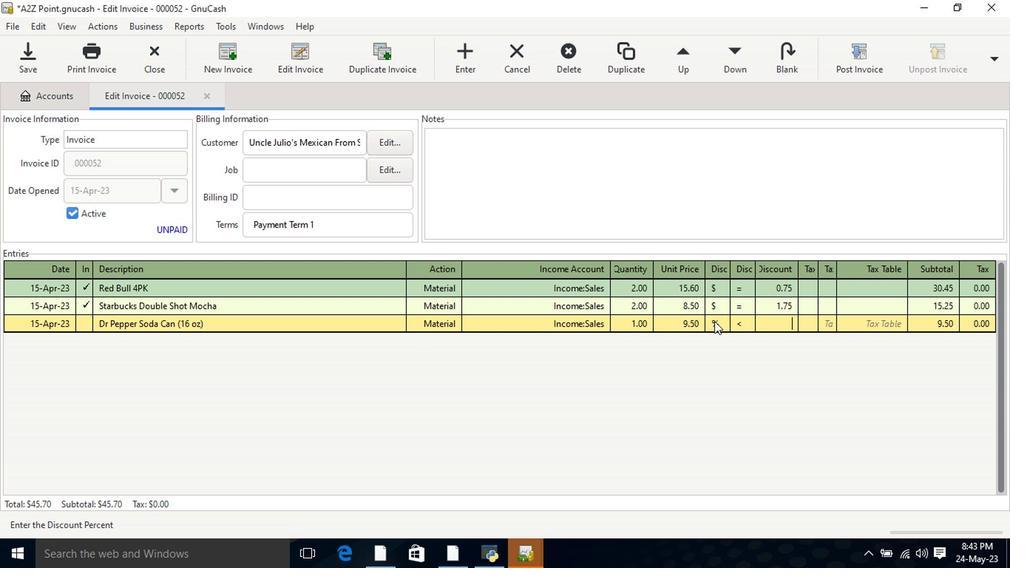 
Action: Mouse pressed left at (714, 322)
Screenshot: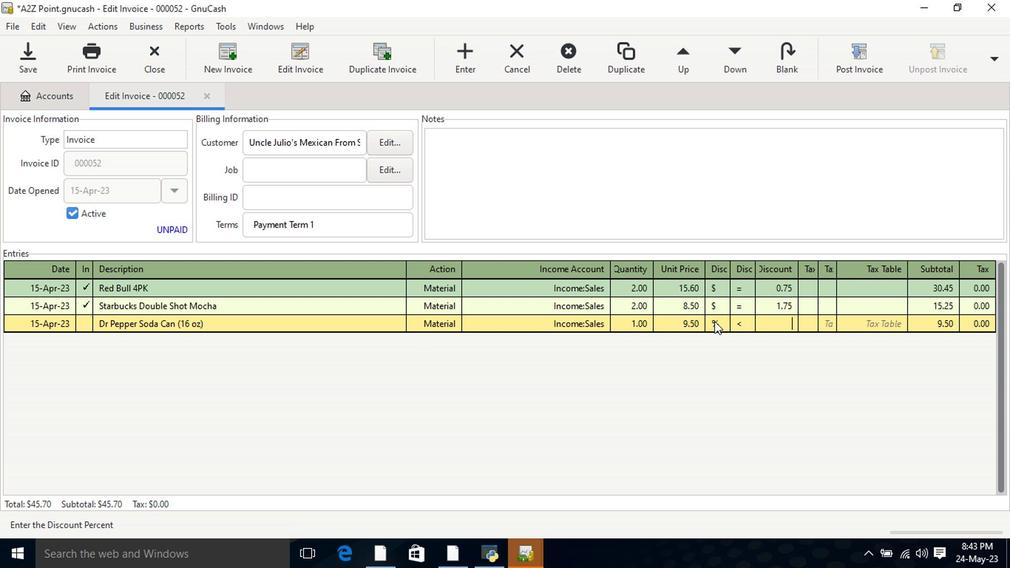 
Action: Mouse moved to (743, 330)
Screenshot: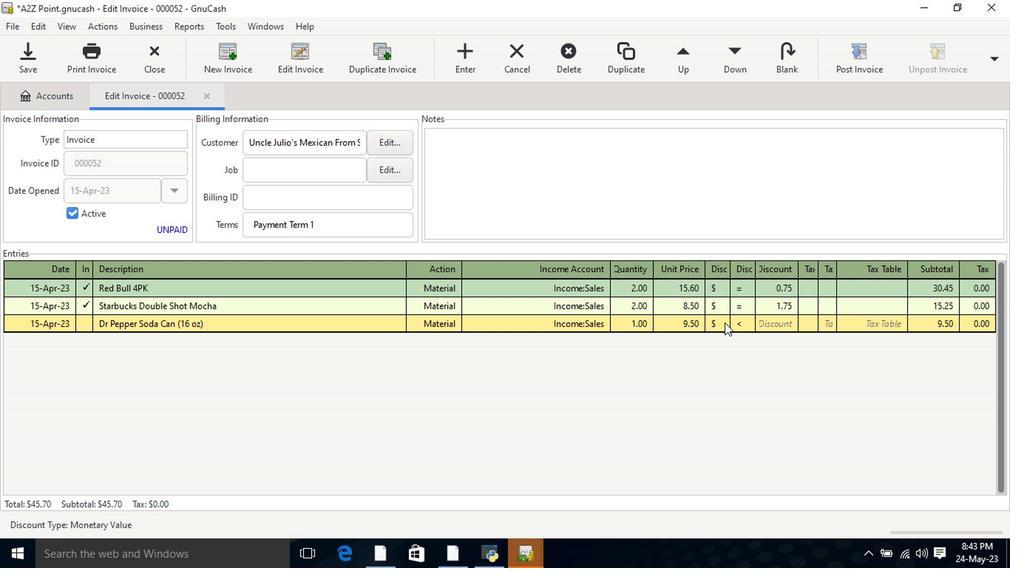 
Action: Mouse pressed left at (743, 330)
Screenshot: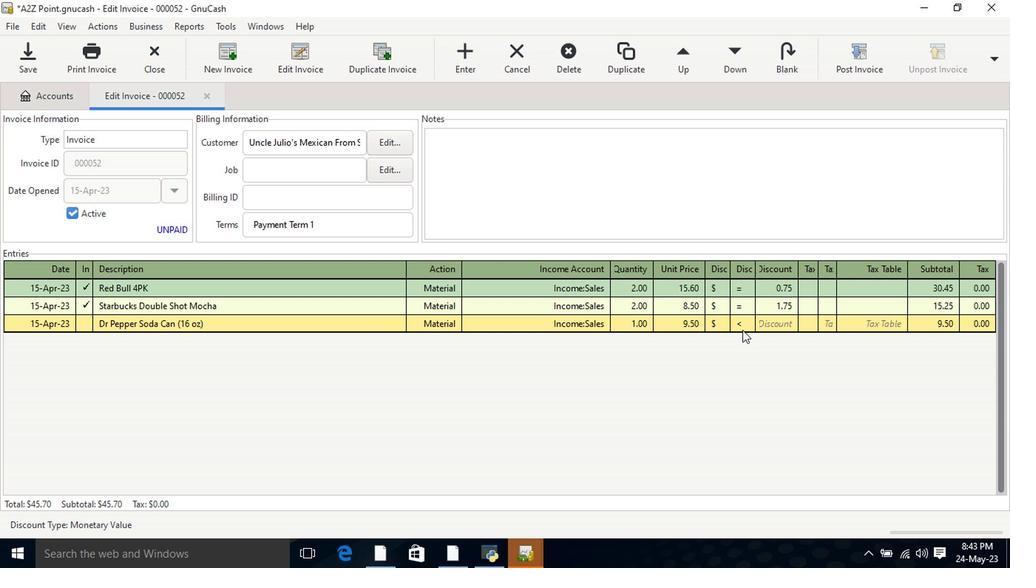 
Action: Mouse moved to (775, 318)
Screenshot: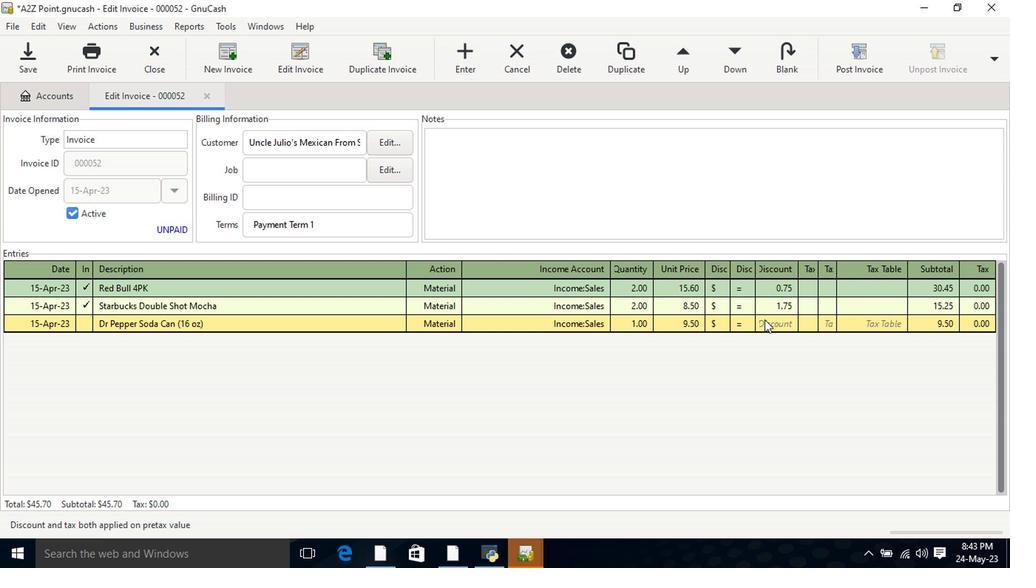 
Action: Mouse pressed left at (775, 318)
Screenshot: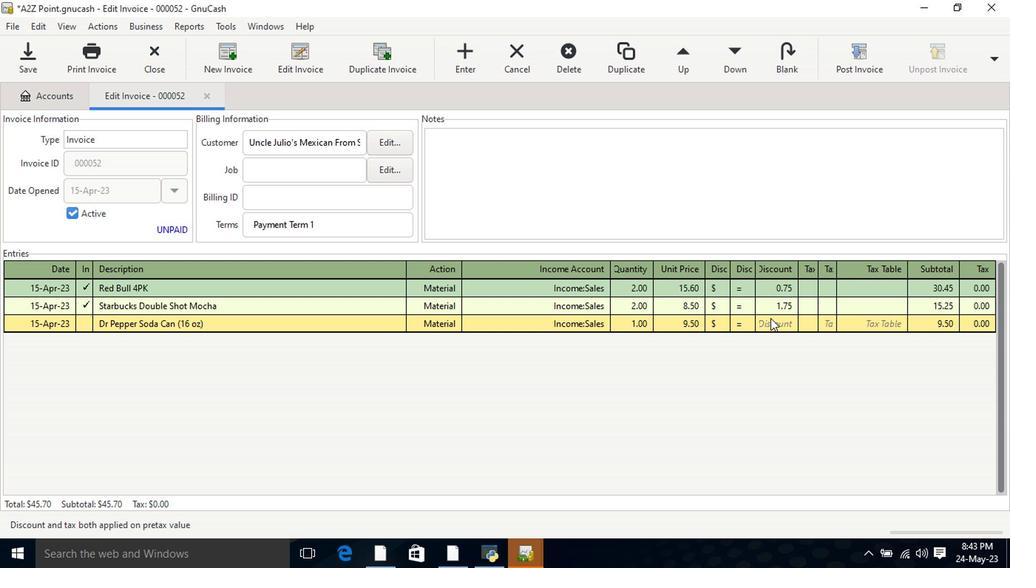
Action: Key pressed 2.25<Key.tab><Key.tab>
Screenshot: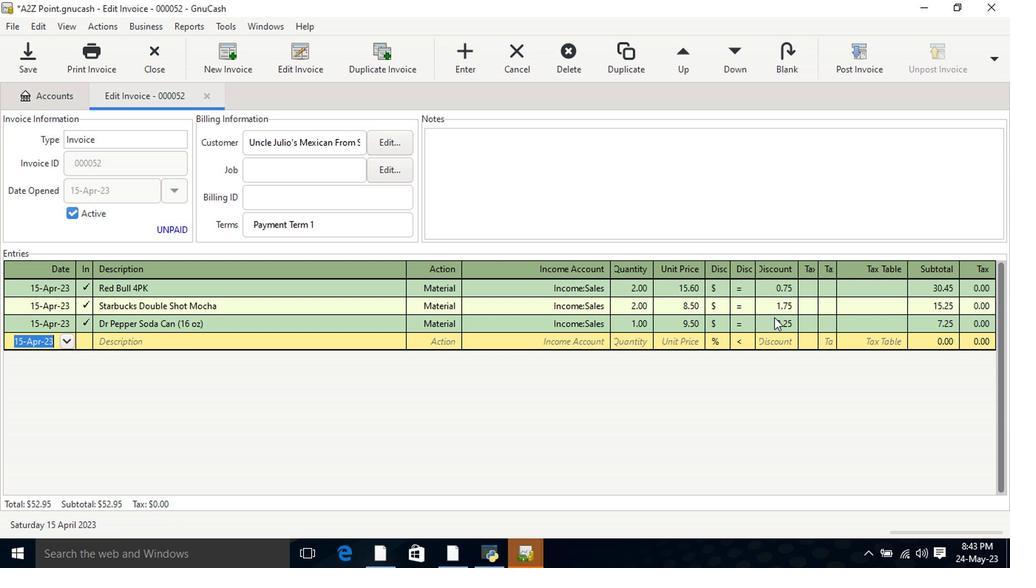 
Action: Mouse moved to (600, 158)
Screenshot: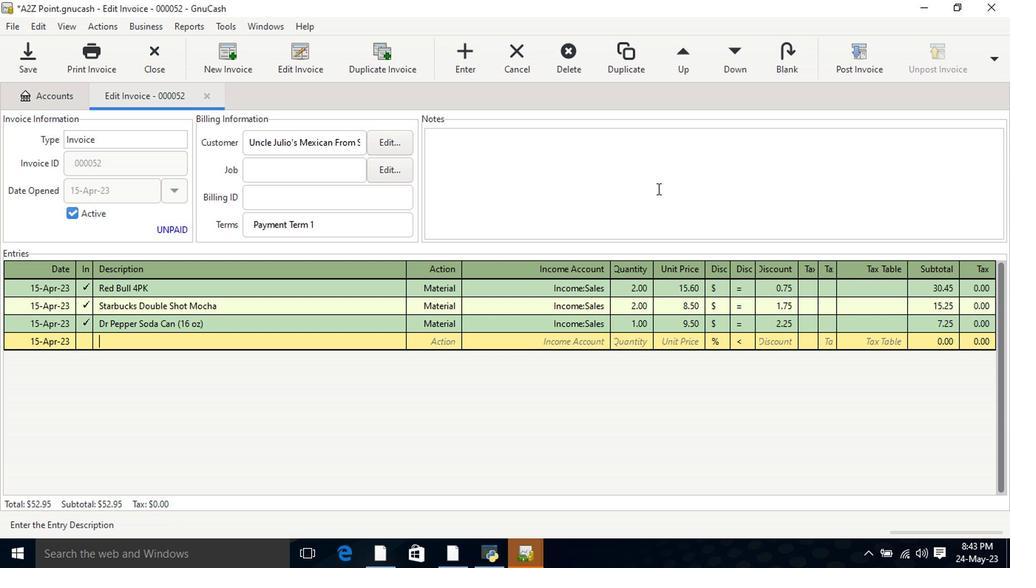 
Action: Mouse pressed left at (600, 158)
Screenshot: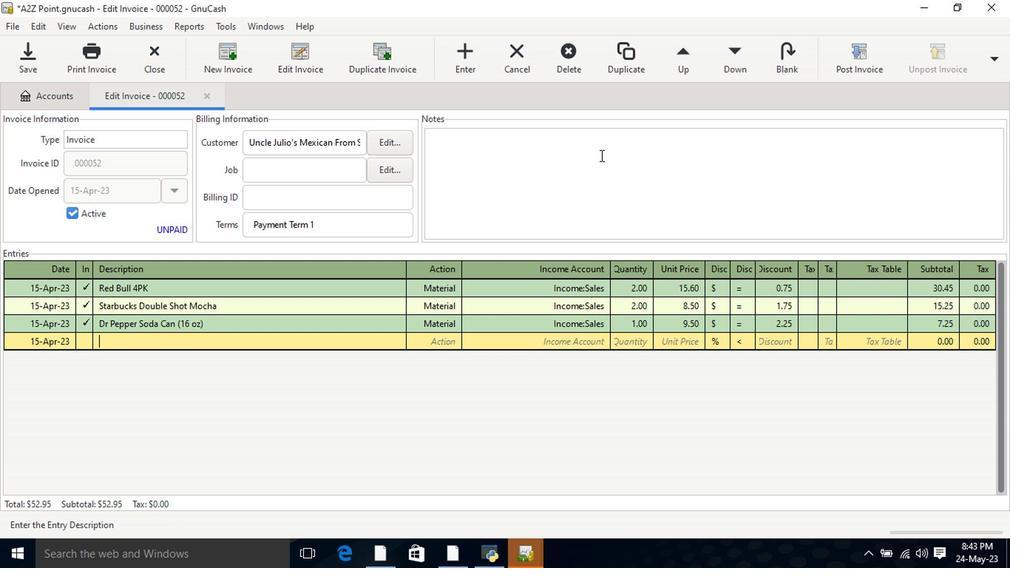 
Action: Key pressed <Key.shift>Looking<Key.space>forward<Key.space>to<Key.space>serving<Key.space>you<Key.space>again.
Screenshot: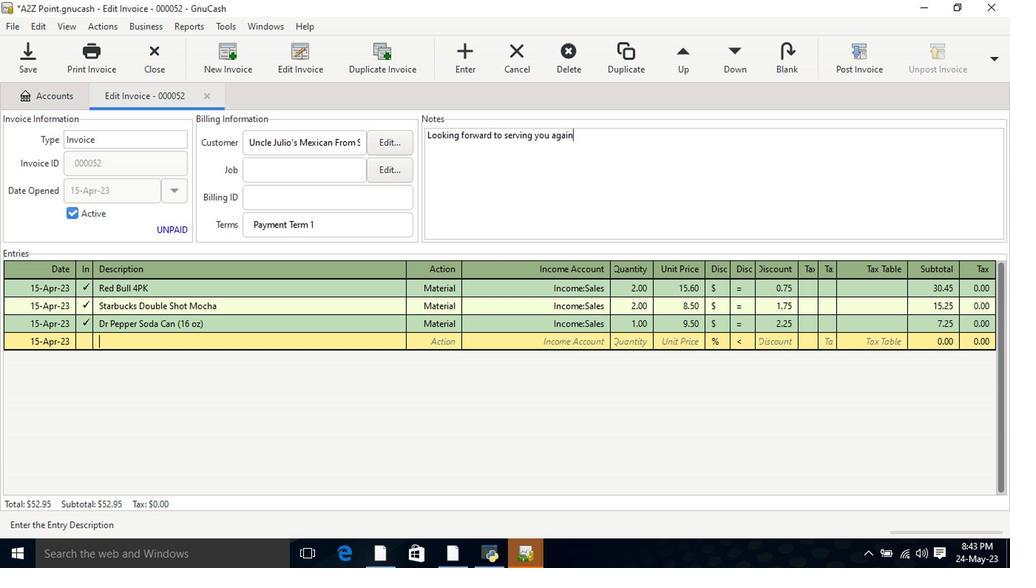 
Action: Mouse moved to (856, 70)
Screenshot: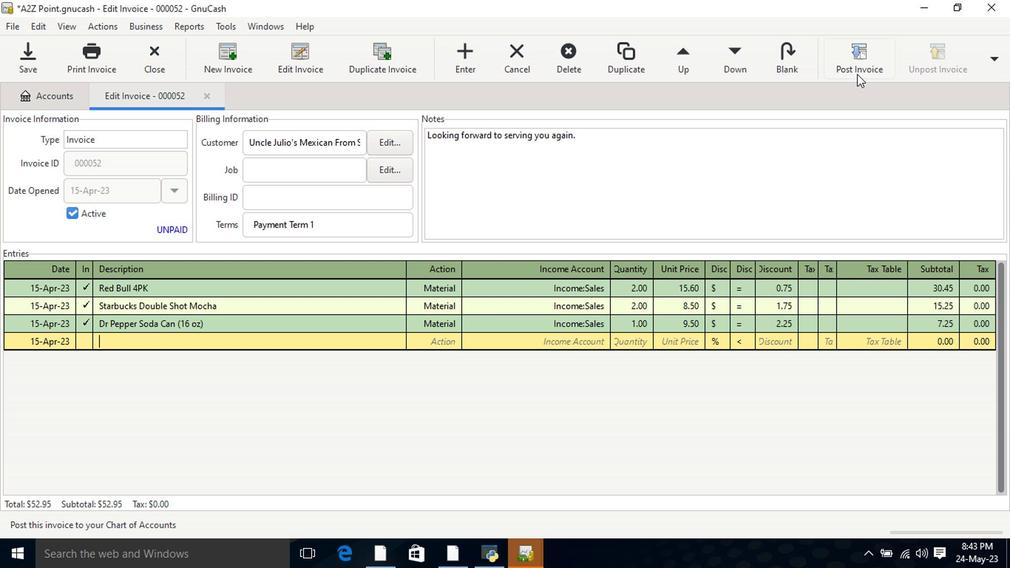 
Action: Mouse pressed left at (856, 70)
Screenshot: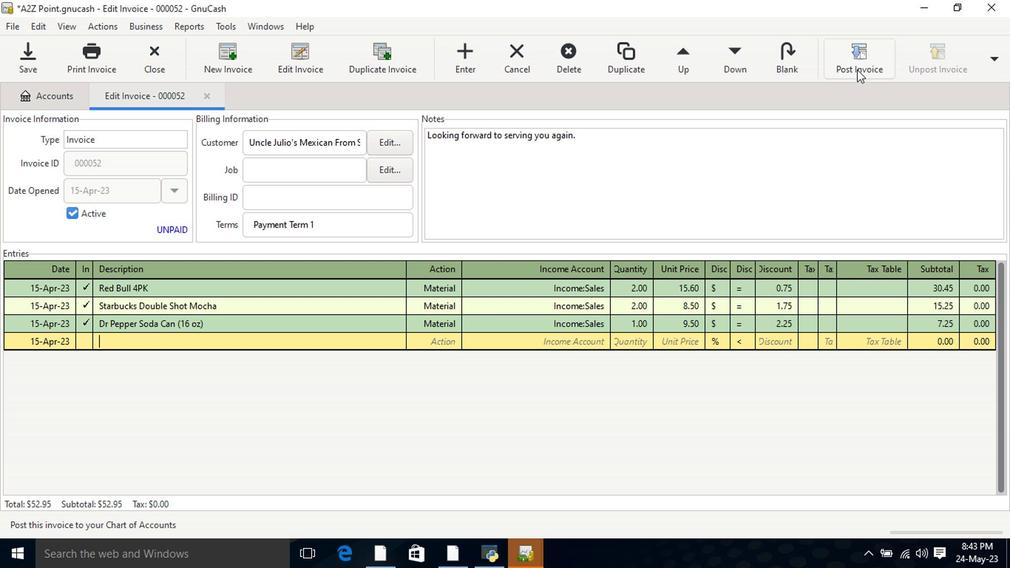
Action: Mouse moved to (629, 250)
Screenshot: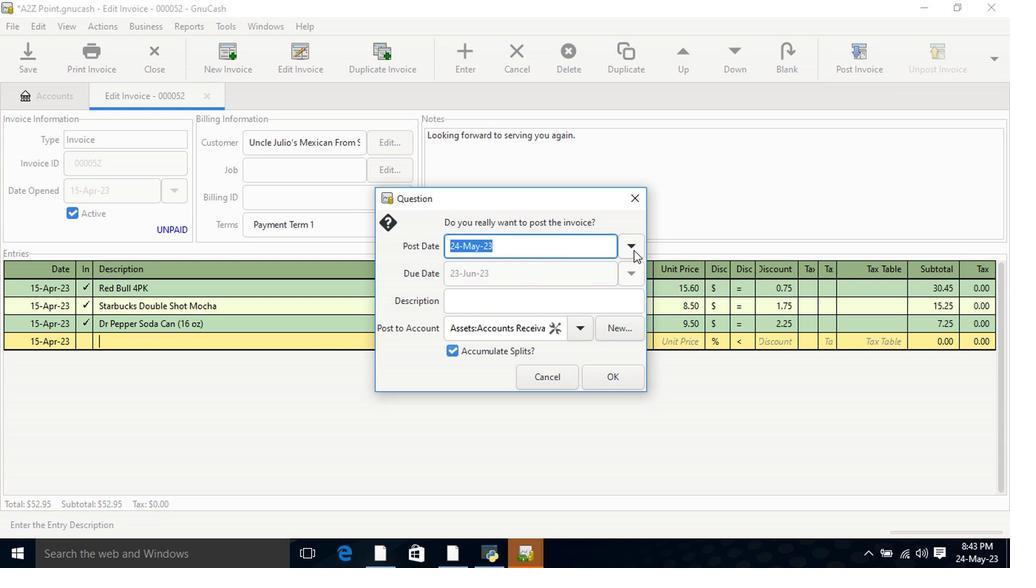 
Action: Mouse pressed left at (629, 250)
Screenshot: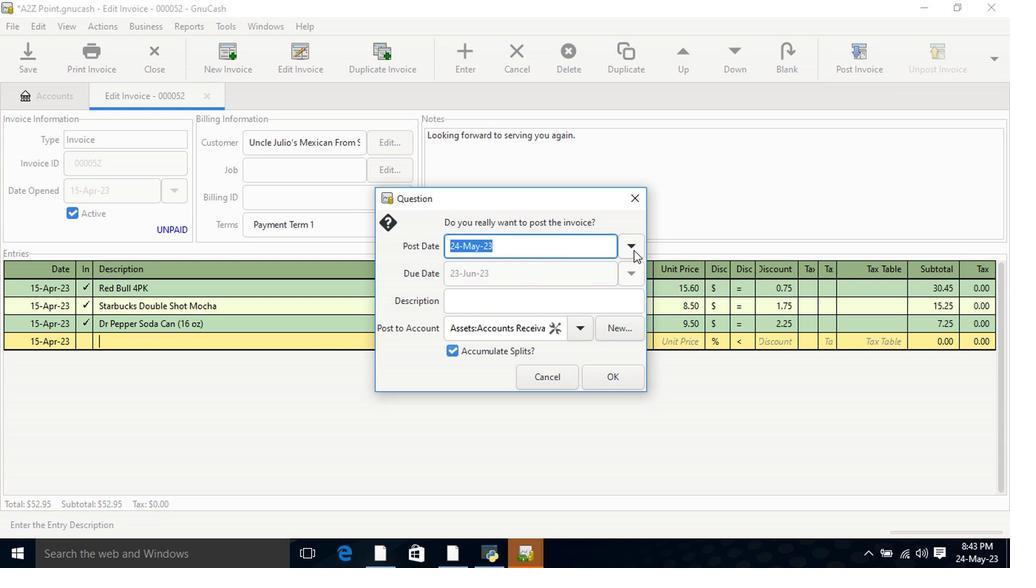 
Action: Mouse moved to (515, 270)
Screenshot: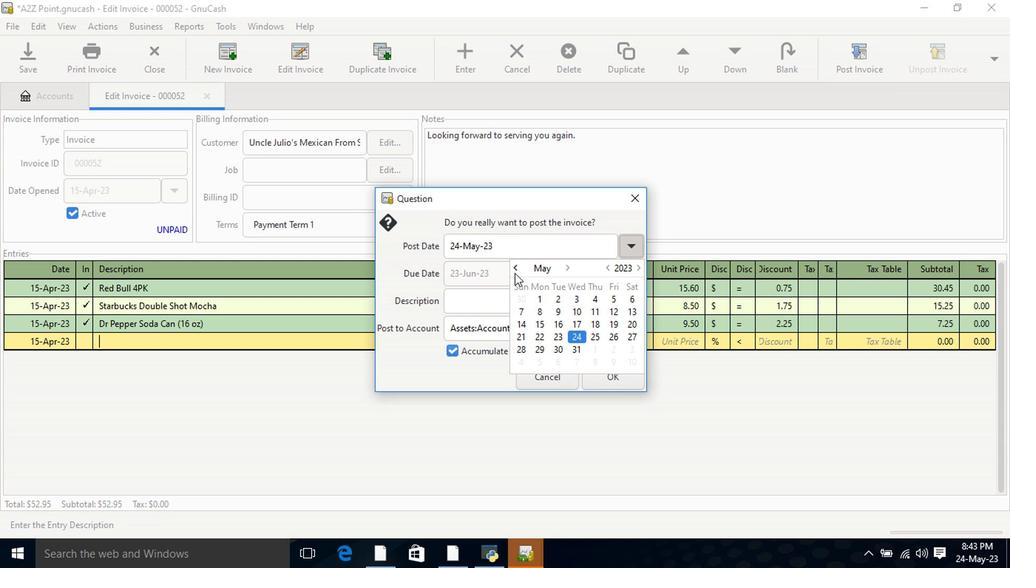 
Action: Mouse pressed left at (515, 270)
Screenshot: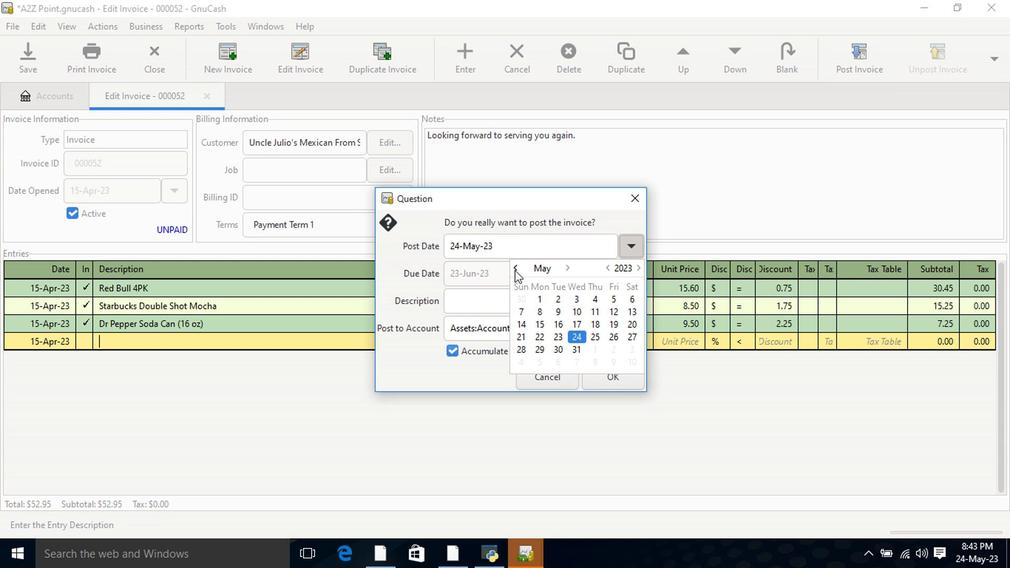 
Action: Mouse moved to (630, 322)
Screenshot: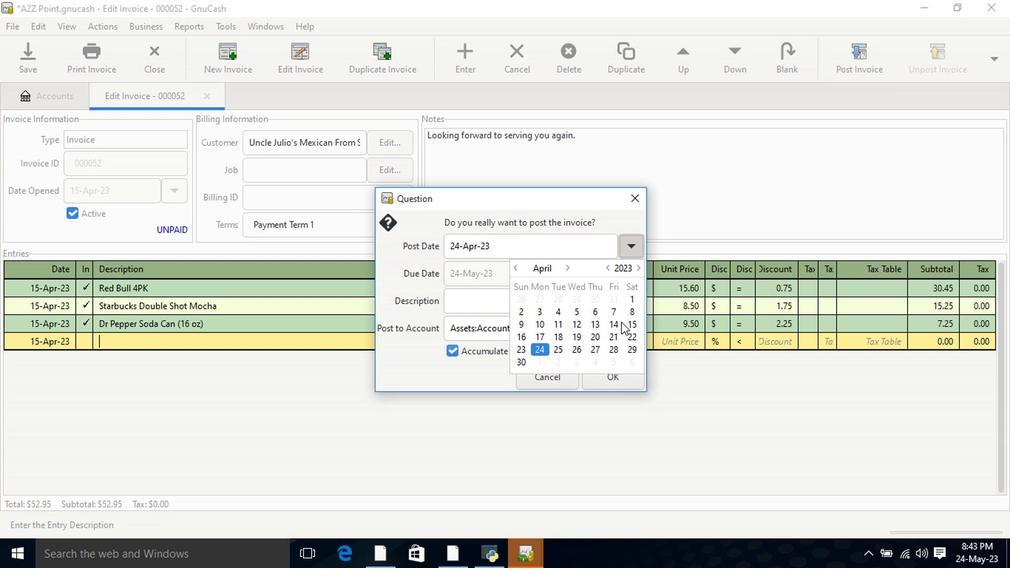 
Action: Mouse pressed left at (630, 322)
Screenshot: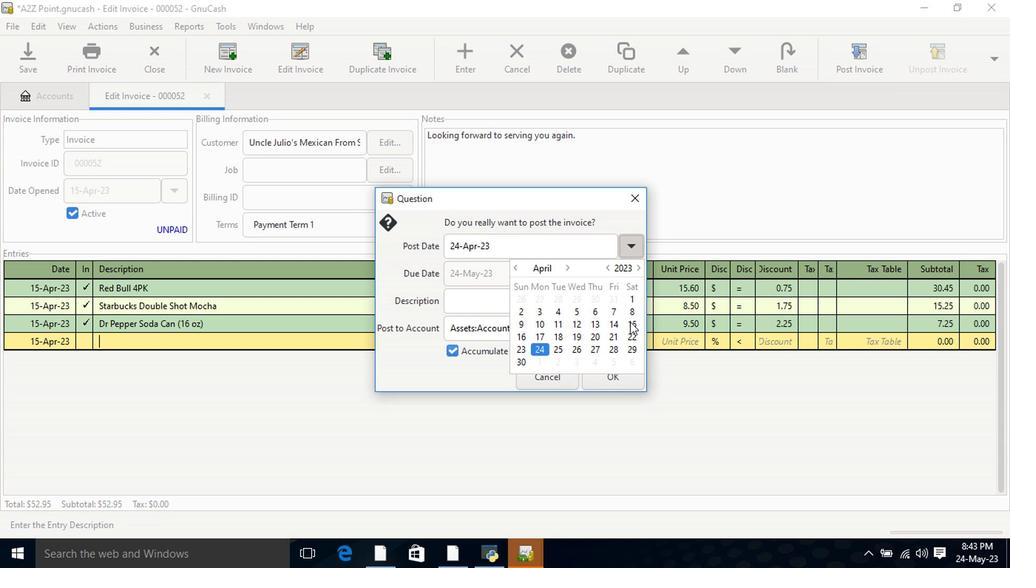 
Action: Mouse pressed left at (630, 322)
Screenshot: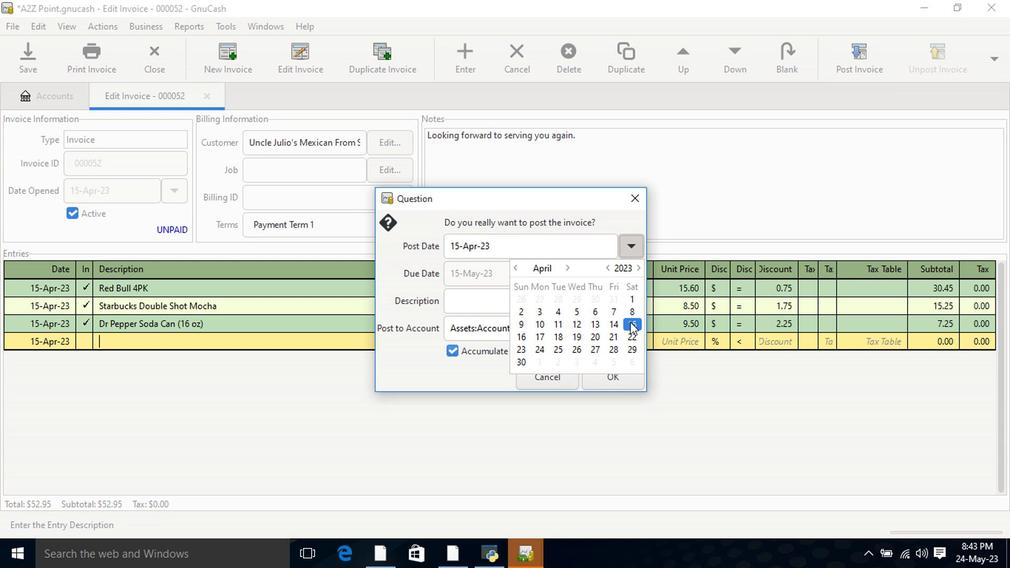 
Action: Mouse moved to (602, 378)
Screenshot: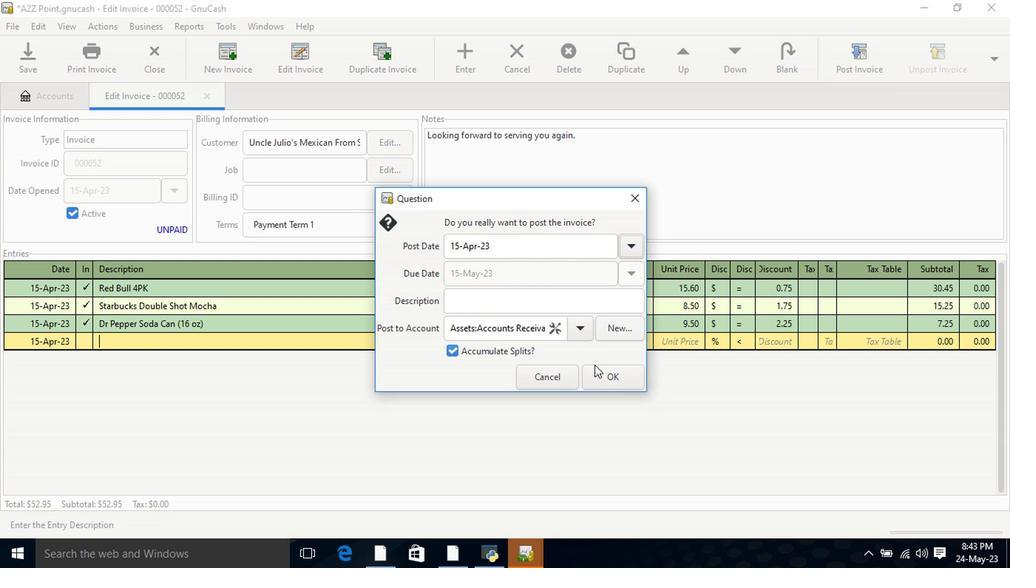 
Action: Mouse pressed left at (602, 378)
Screenshot: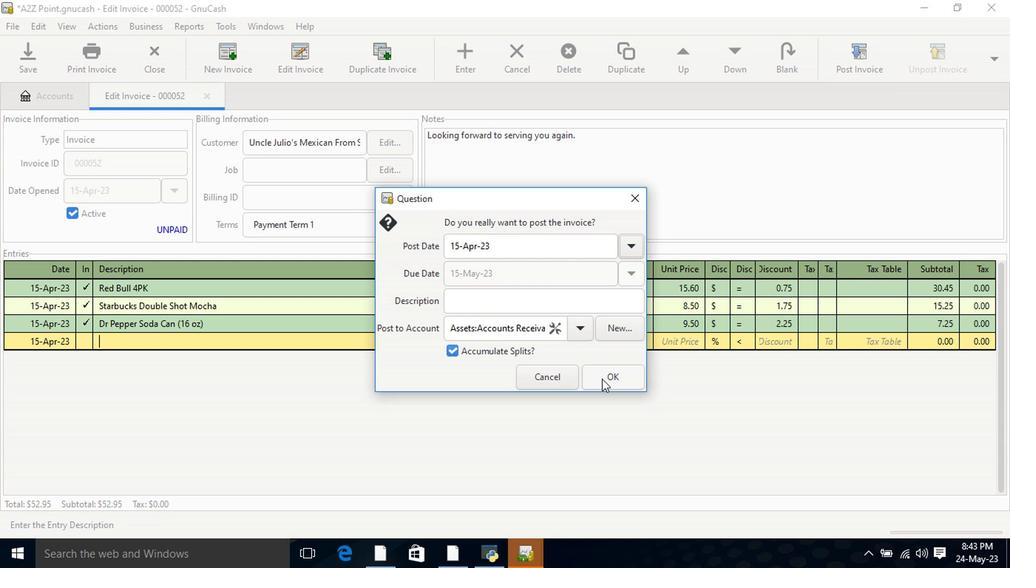 
Action: Mouse moved to (955, 66)
Screenshot: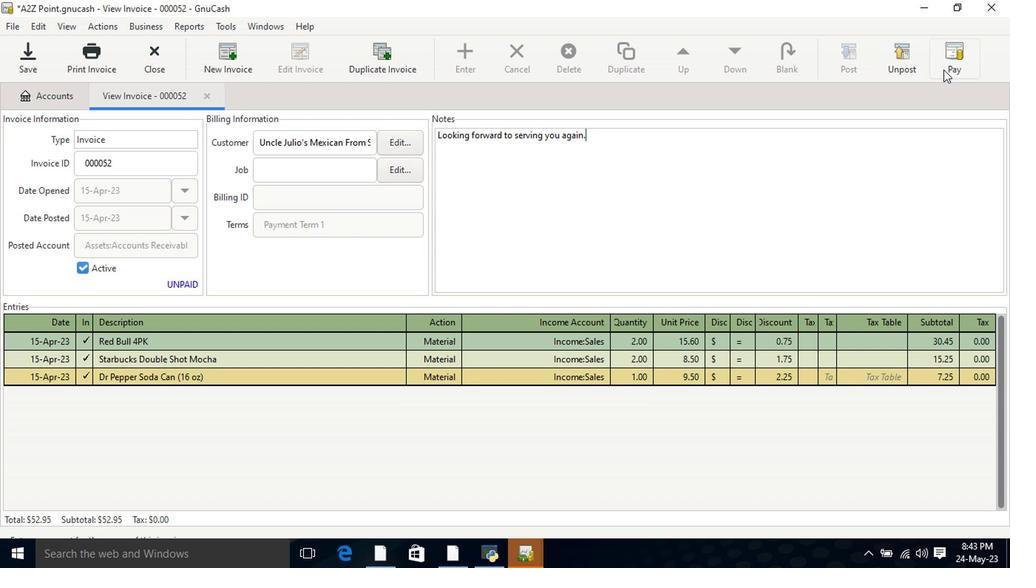 
Action: Mouse pressed left at (955, 66)
Screenshot: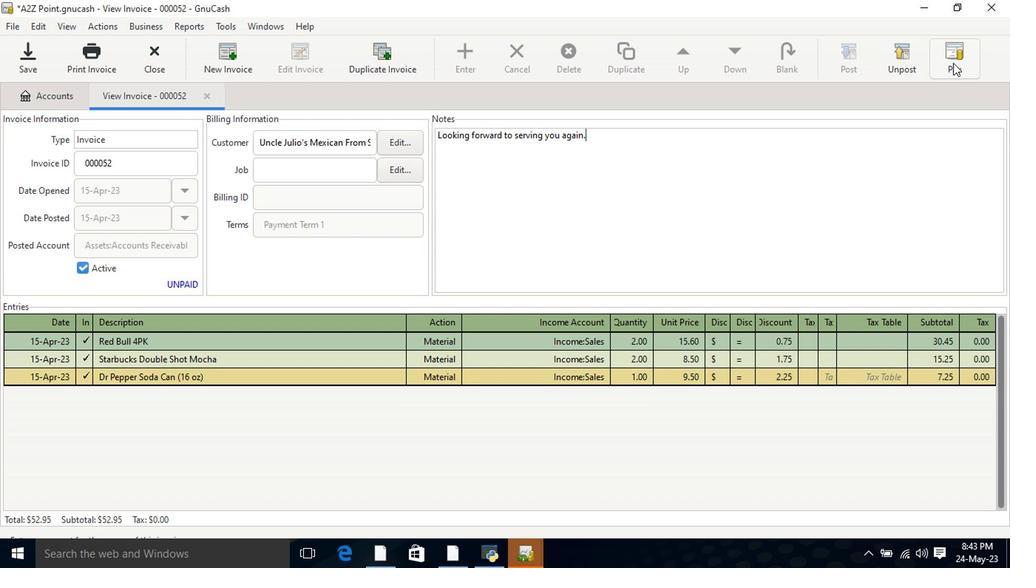 
Action: Mouse moved to (454, 296)
Screenshot: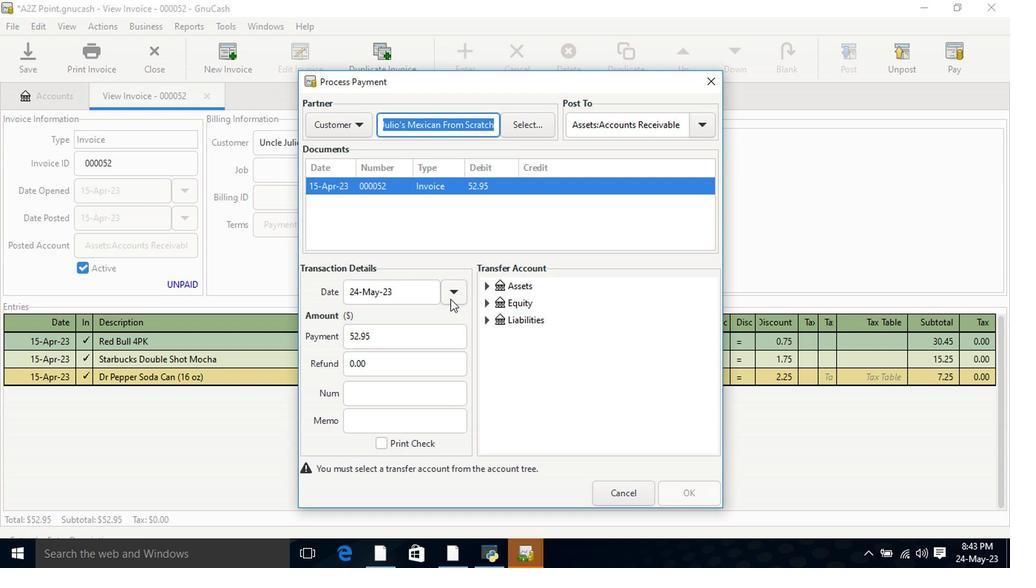 
Action: Mouse pressed left at (454, 296)
Screenshot: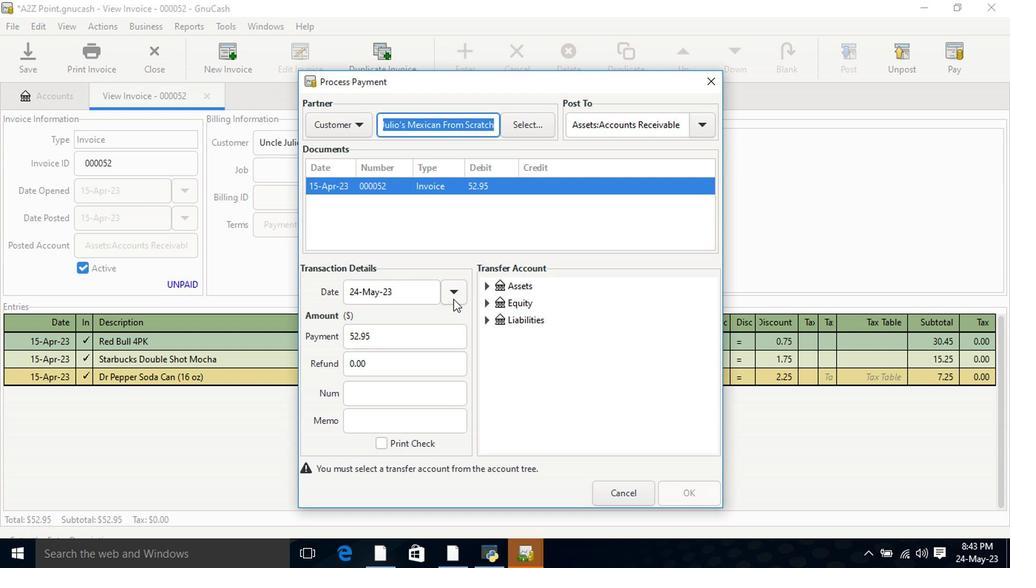 
Action: Mouse moved to (358, 371)
Screenshot: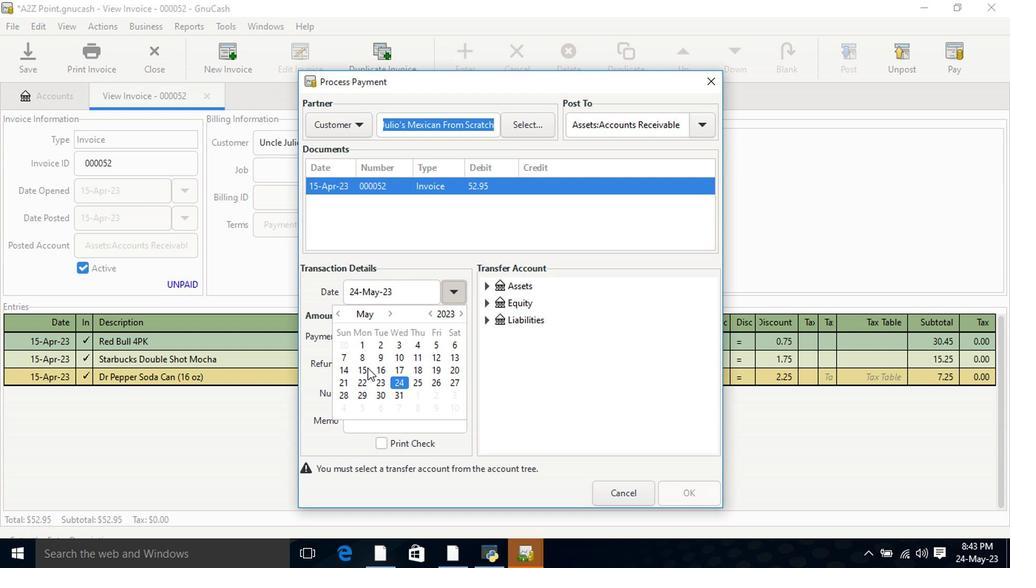 
Action: Mouse pressed left at (358, 371)
Screenshot: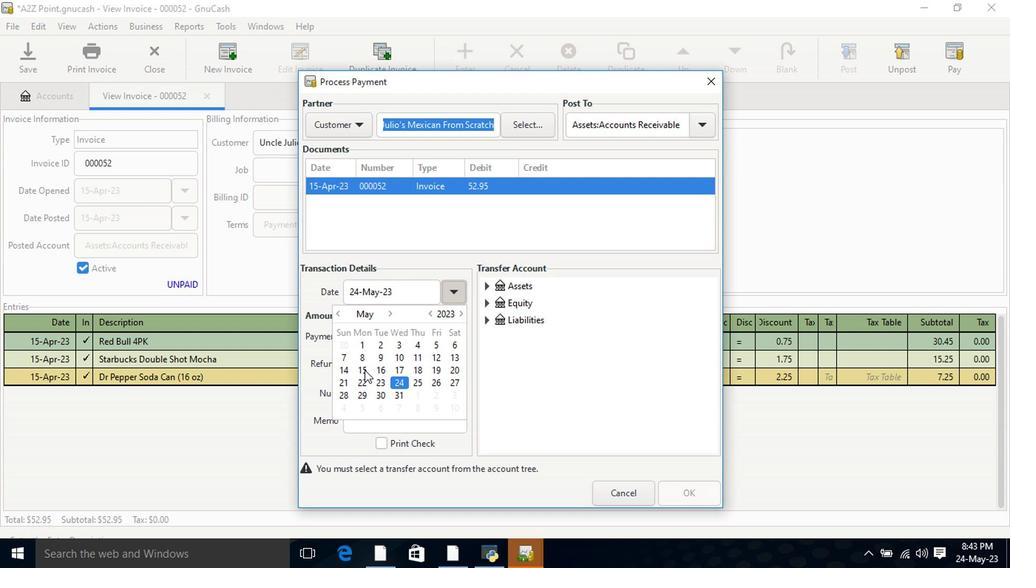 
Action: Mouse pressed left at (358, 371)
Screenshot: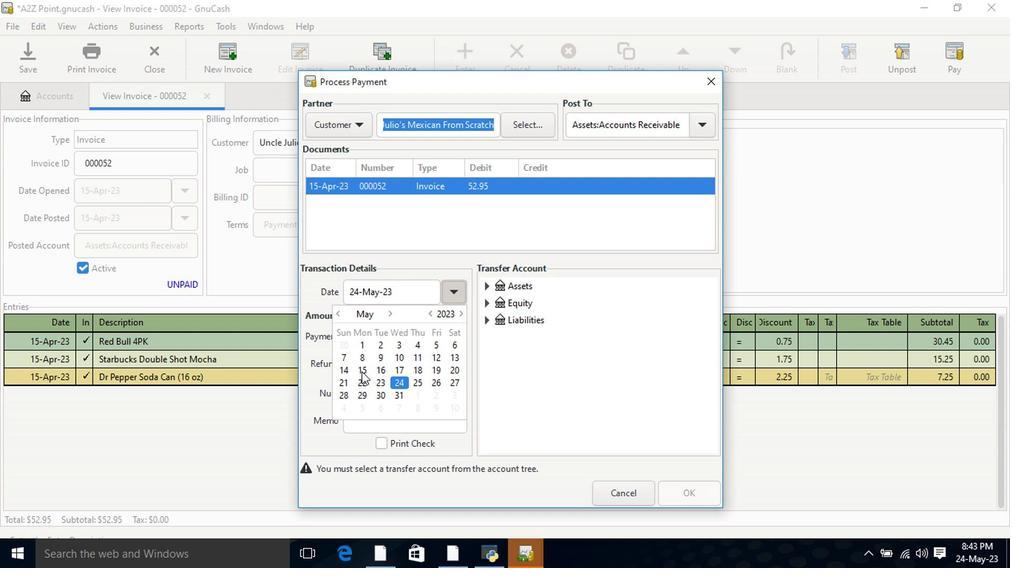 
Action: Mouse moved to (483, 287)
Screenshot: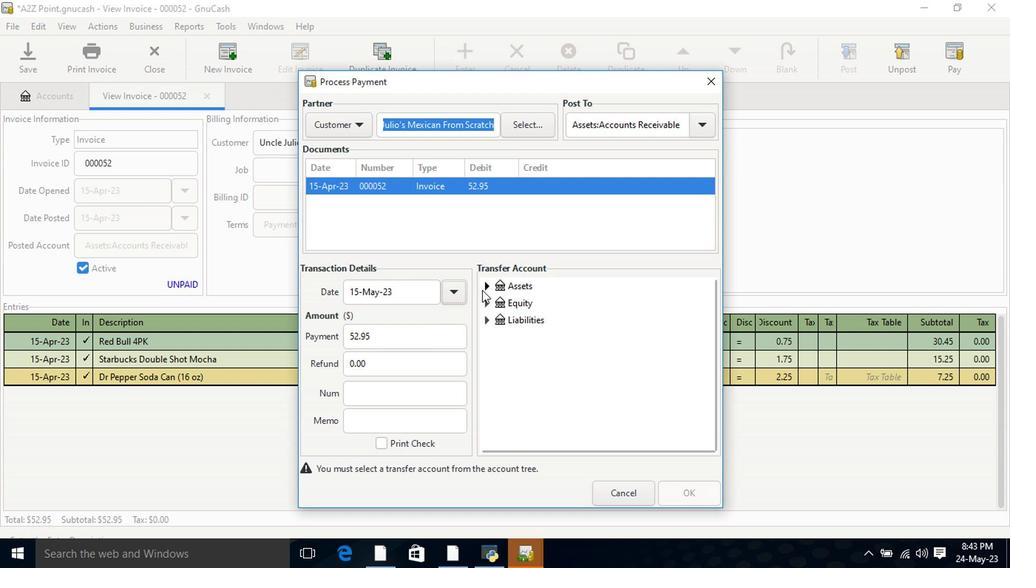 
Action: Mouse pressed left at (483, 287)
Screenshot: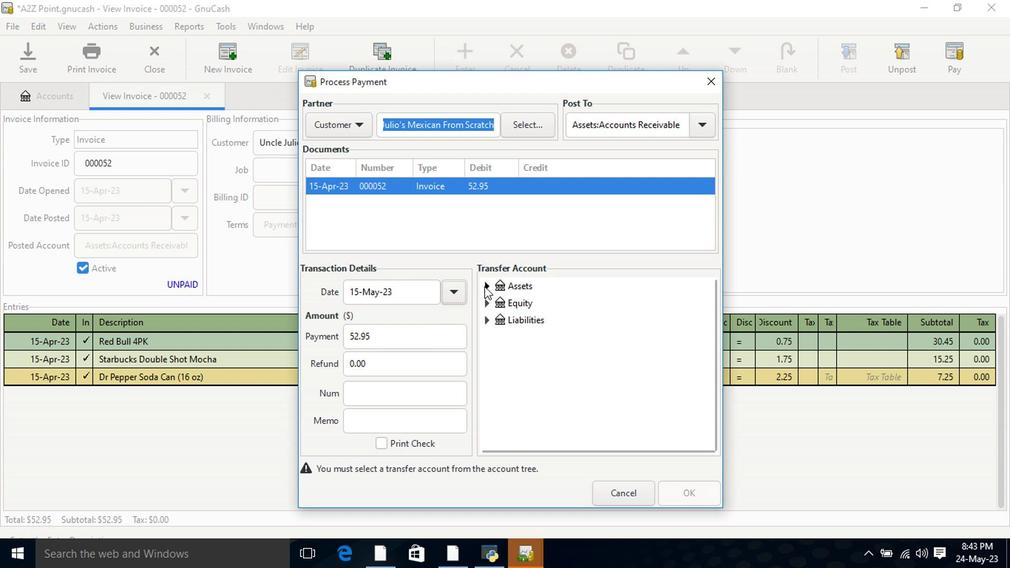 
Action: Mouse moved to (503, 307)
Screenshot: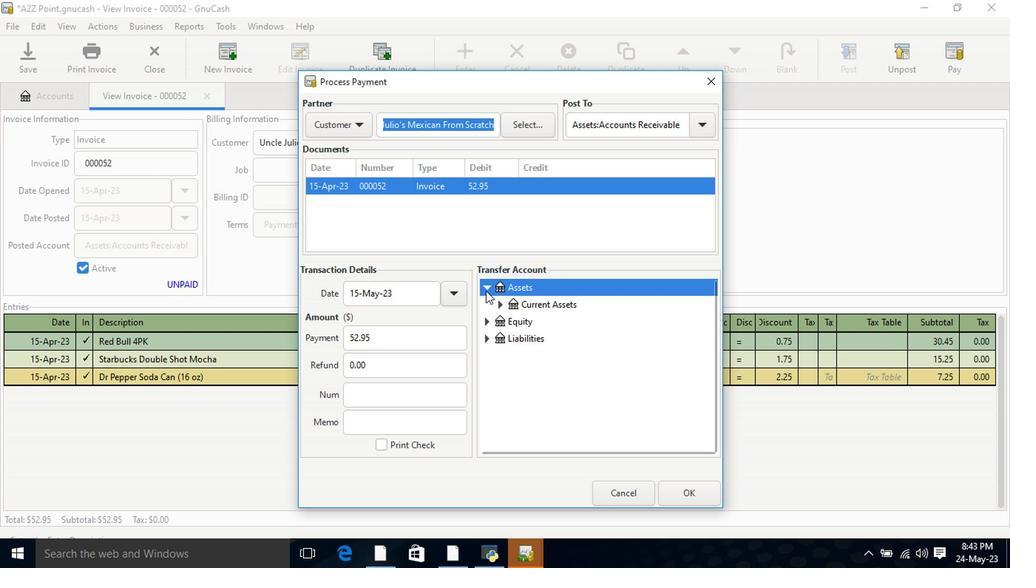 
Action: Mouse pressed left at (503, 307)
Screenshot: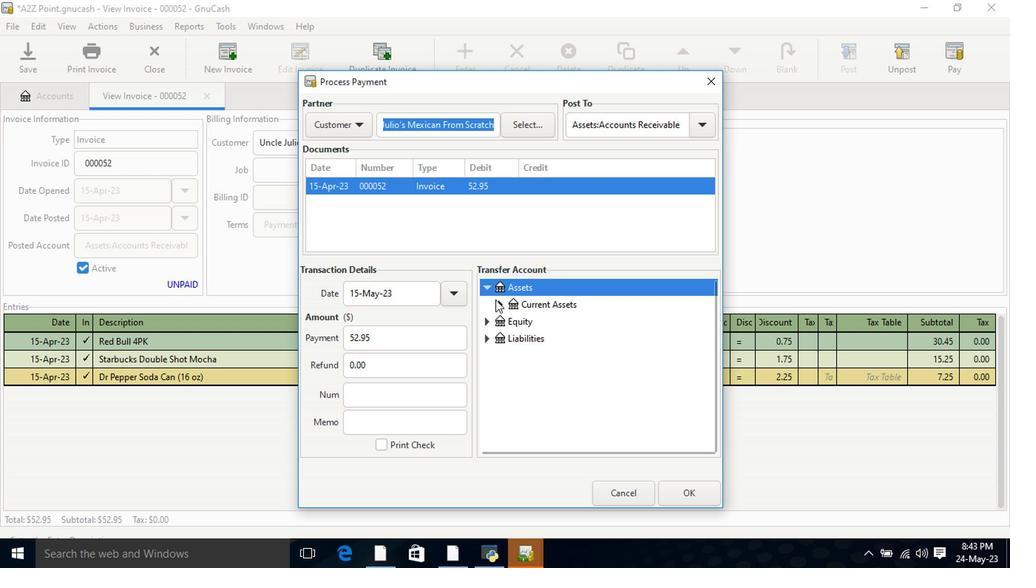 
Action: Mouse moved to (539, 320)
Screenshot: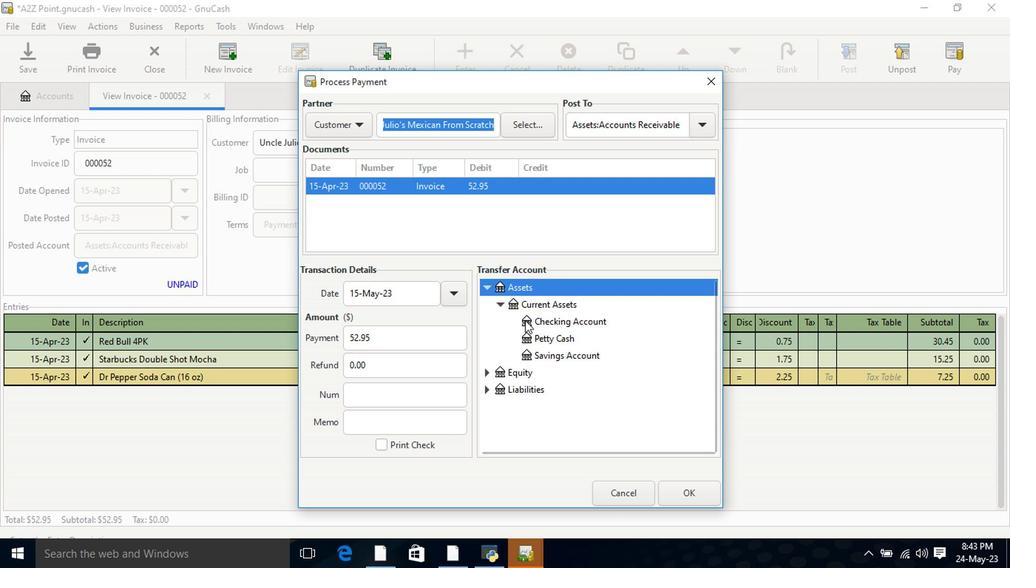 
Action: Mouse pressed left at (539, 320)
Screenshot: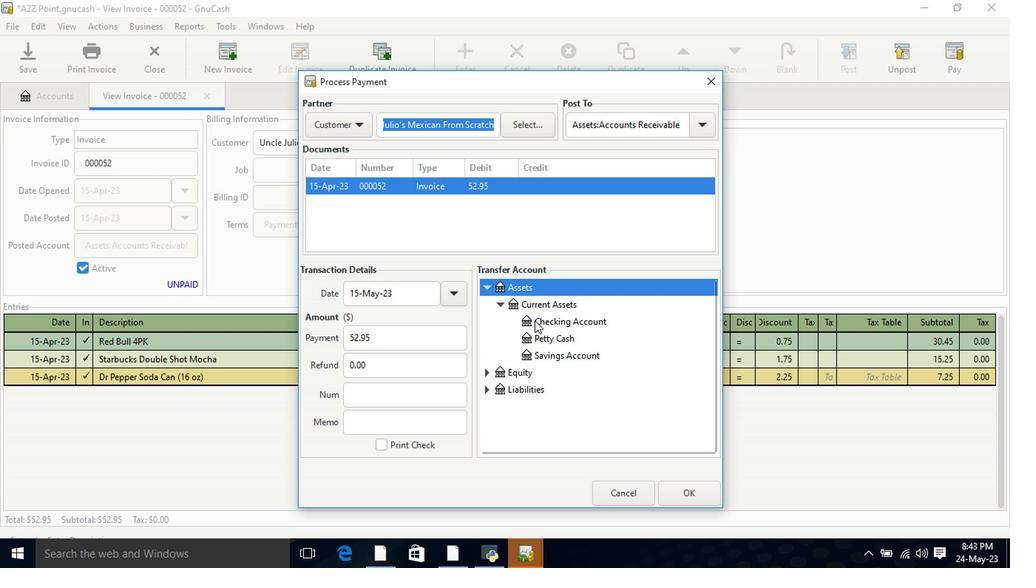 
Action: Mouse moved to (693, 490)
Screenshot: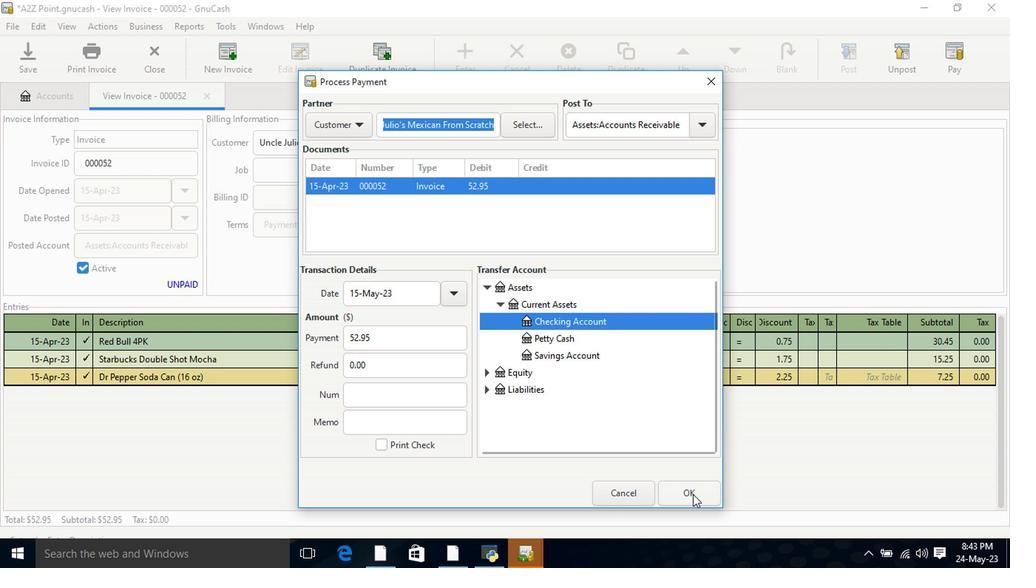 
Action: Mouse pressed left at (693, 490)
Screenshot: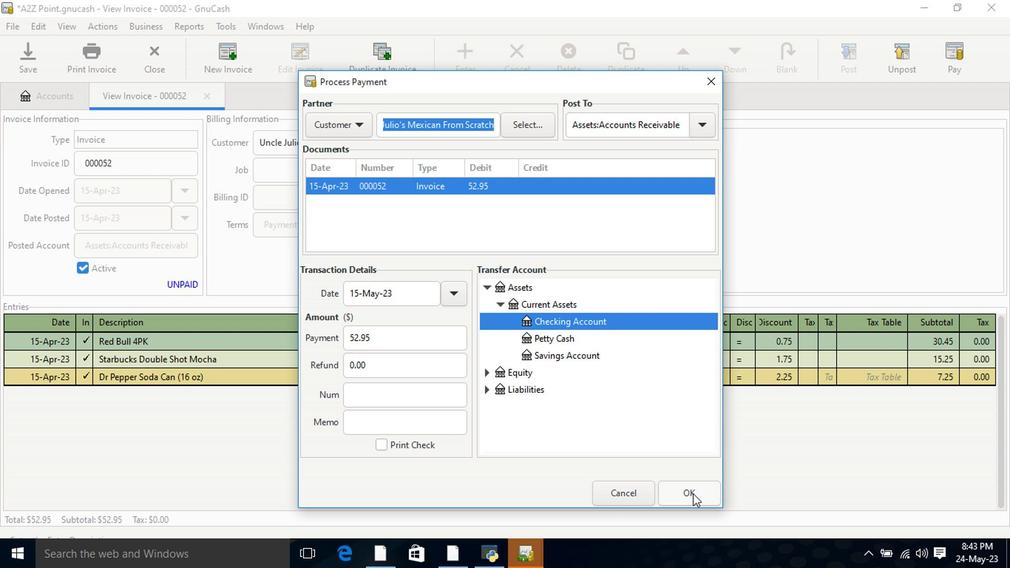 
Action: Mouse moved to (81, 55)
Screenshot: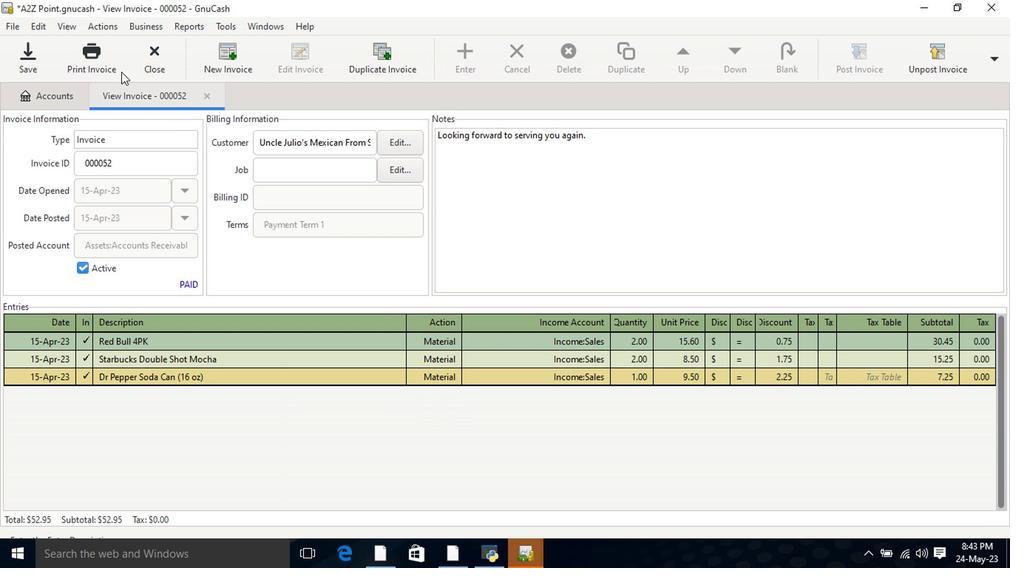 
Action: Mouse pressed left at (81, 55)
Screenshot: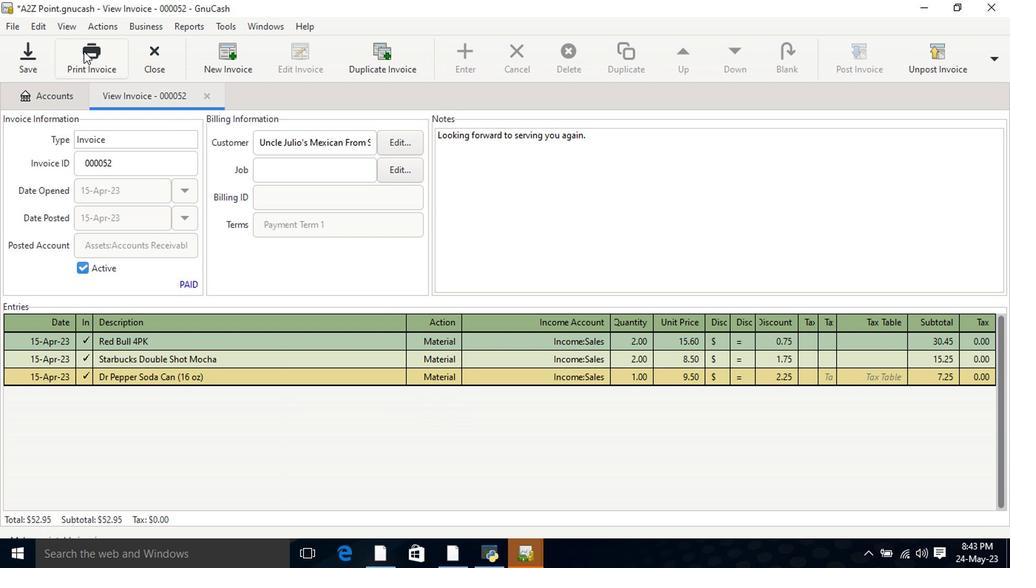
Action: Mouse moved to (357, 64)
Screenshot: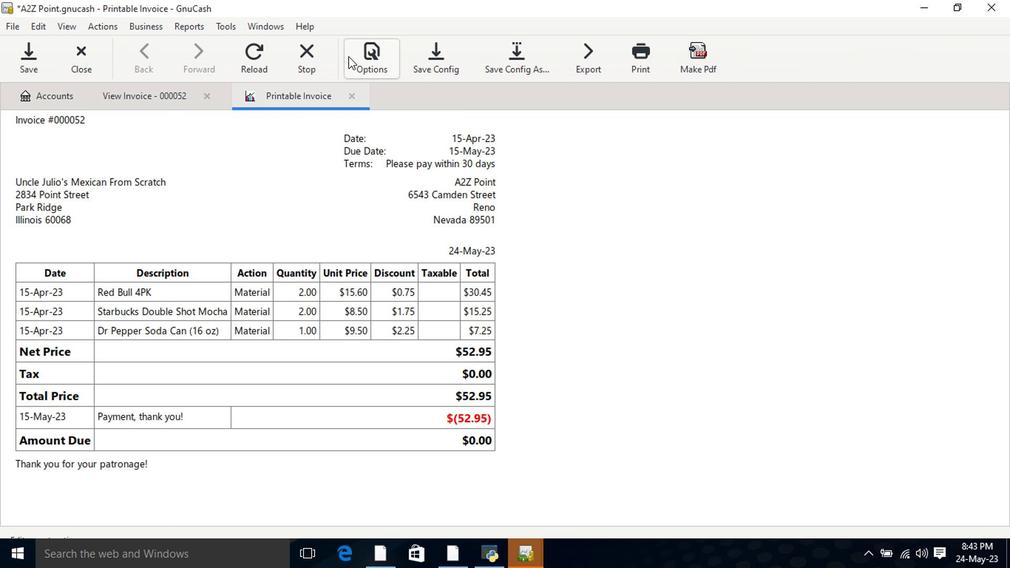 
Action: Mouse pressed left at (357, 64)
Screenshot: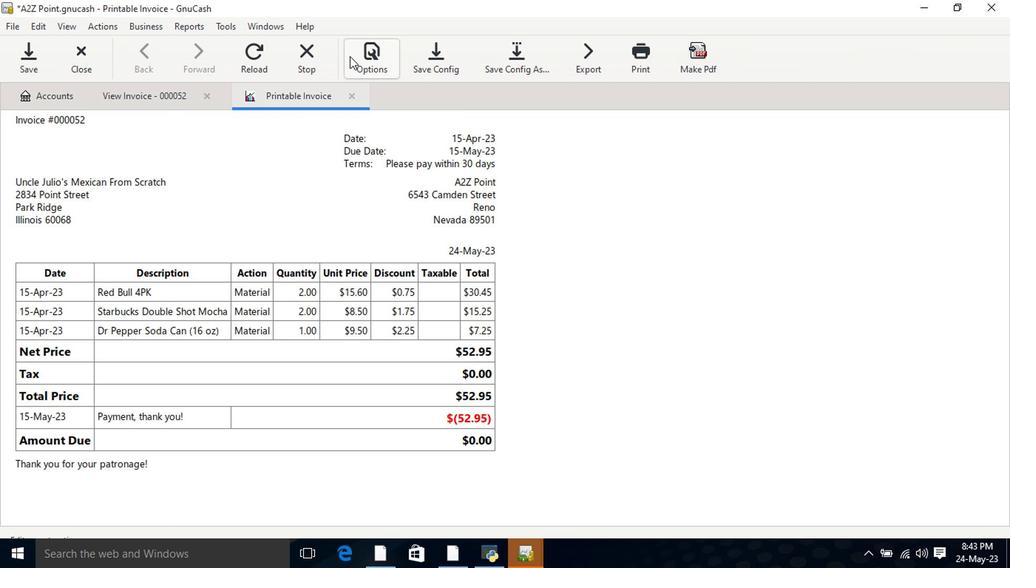 
Action: Mouse moved to (333, 124)
Screenshot: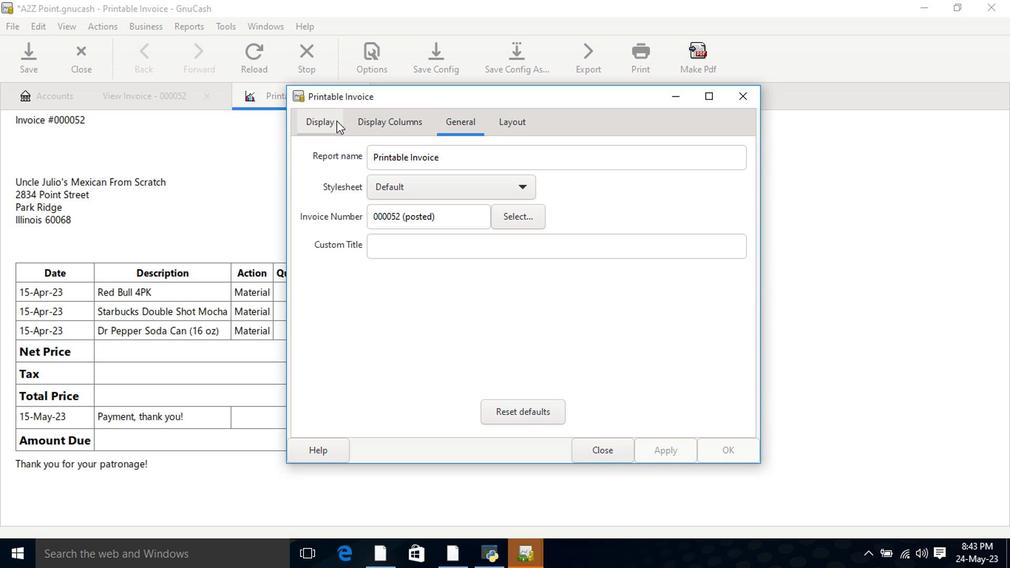 
Action: Mouse pressed left at (333, 124)
Screenshot: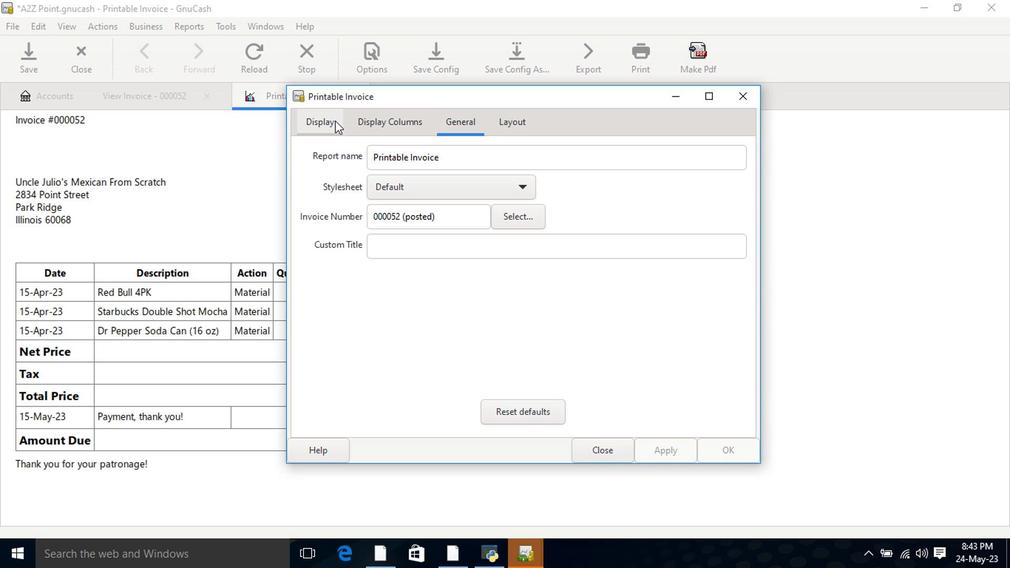 
Action: Mouse moved to (410, 292)
Screenshot: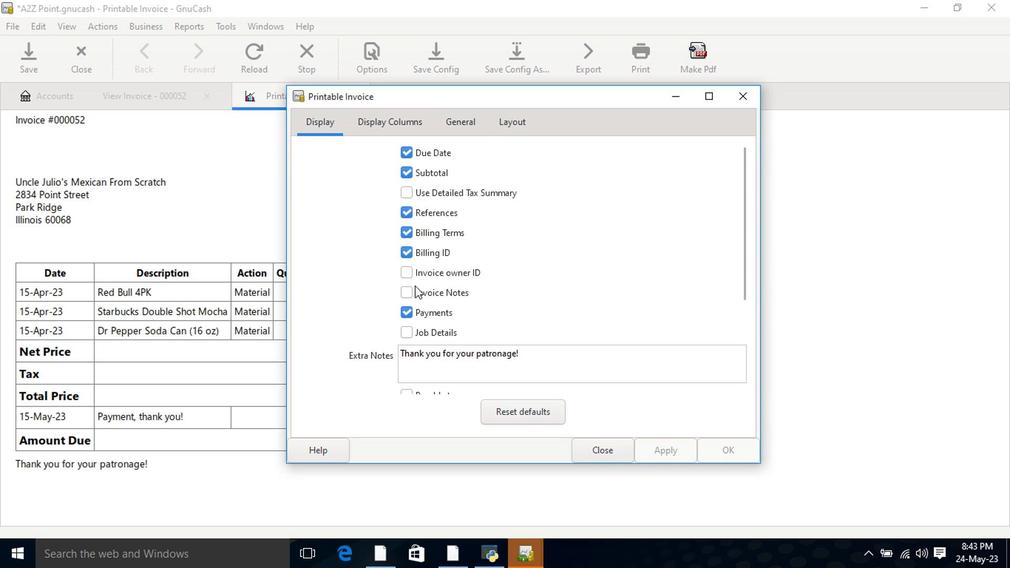 
Action: Mouse pressed left at (410, 292)
Screenshot: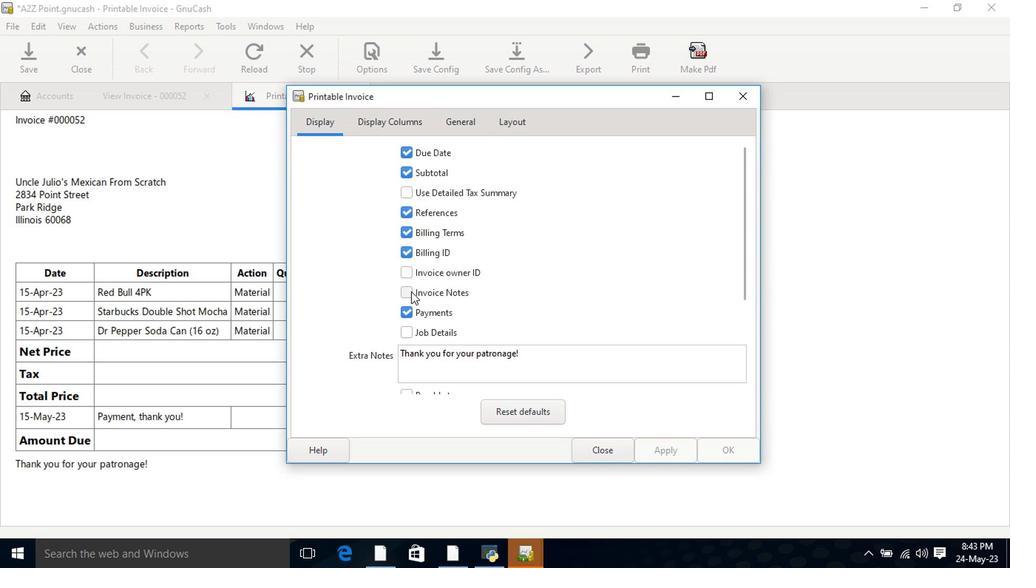 
Action: Mouse moved to (671, 446)
Screenshot: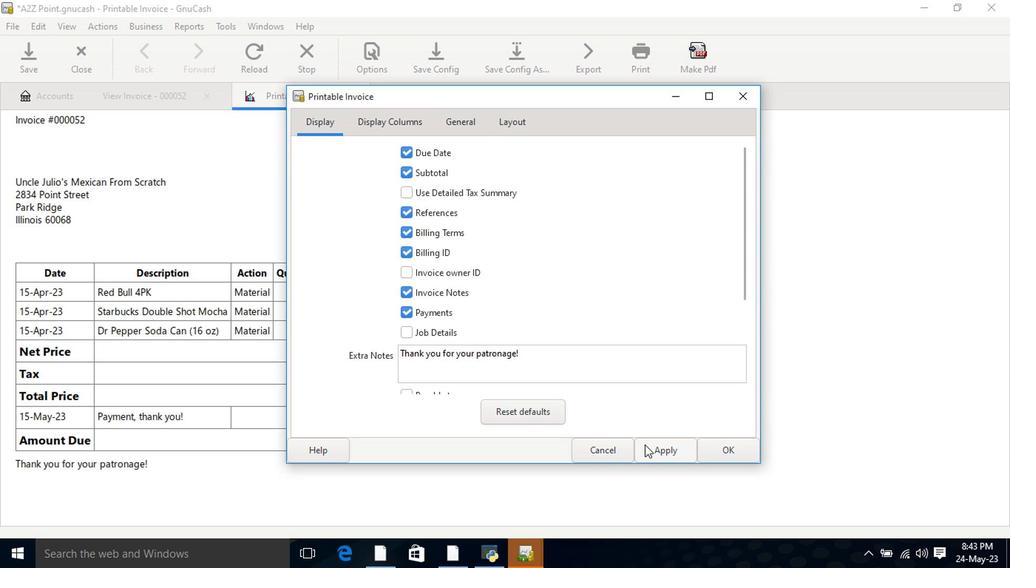 
Action: Mouse pressed left at (671, 446)
Screenshot: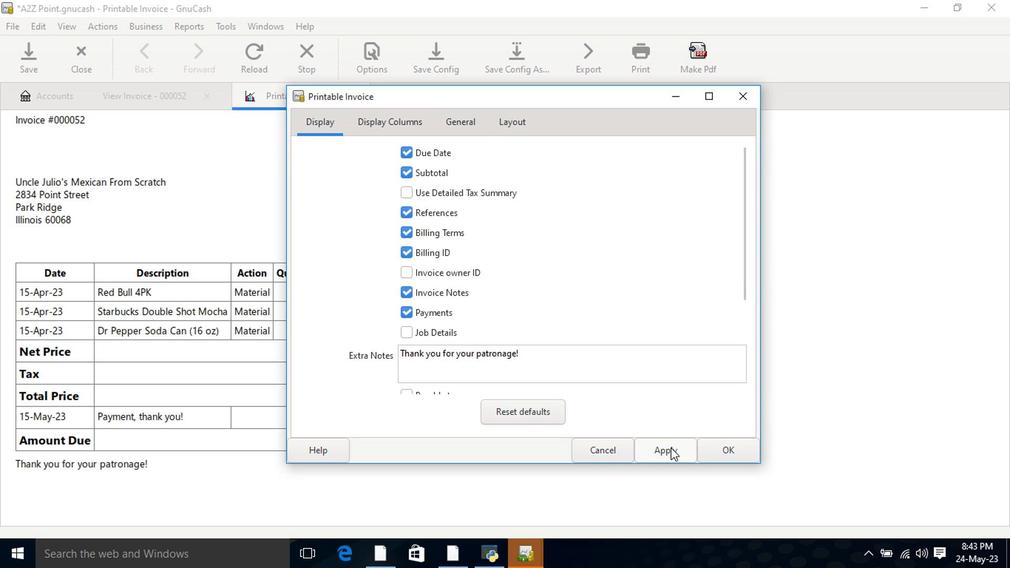 
Action: Mouse moved to (597, 448)
Screenshot: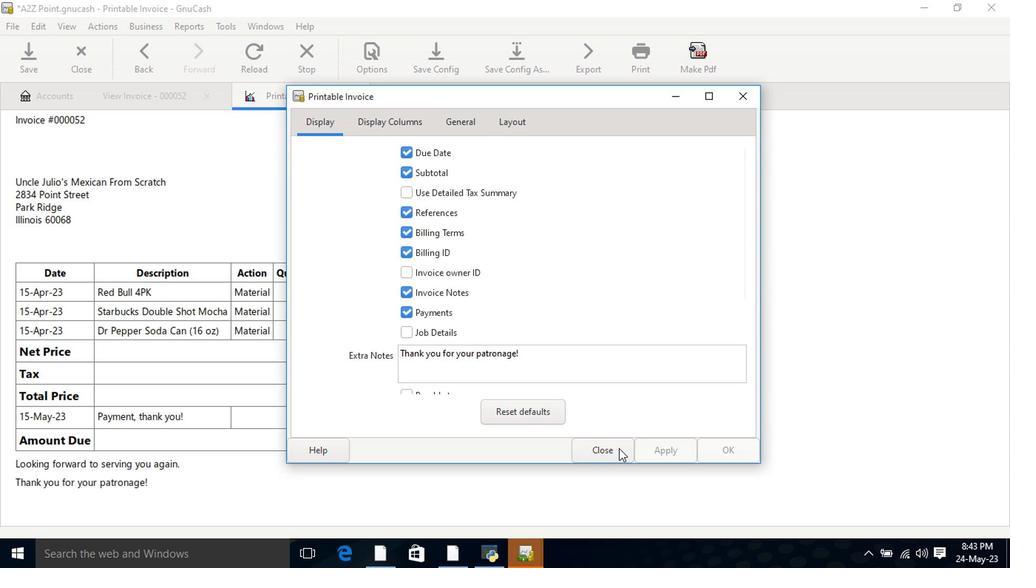 
Action: Mouse pressed left at (597, 448)
Screenshot: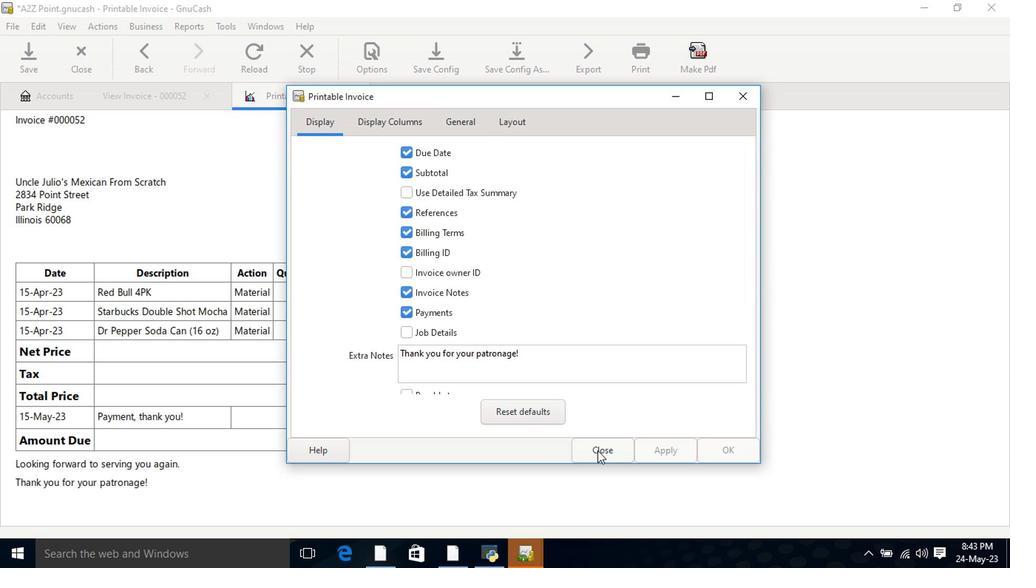 
Action: Mouse moved to (507, 364)
Screenshot: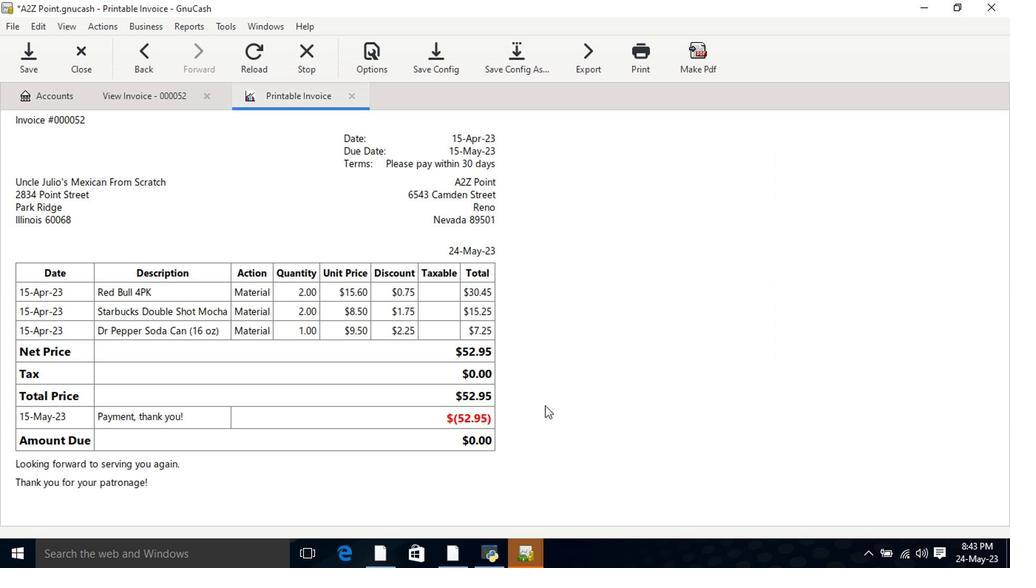 
